 Task: For heading Use Lexend with green colour.  font size for heading26,  'Change the font style of data to'Lexend and font size to 18,  Change the alignment of both headline & data to Align center.  In the sheet  Budget Tracking Templatebook
Action: Mouse moved to (333, 163)
Screenshot: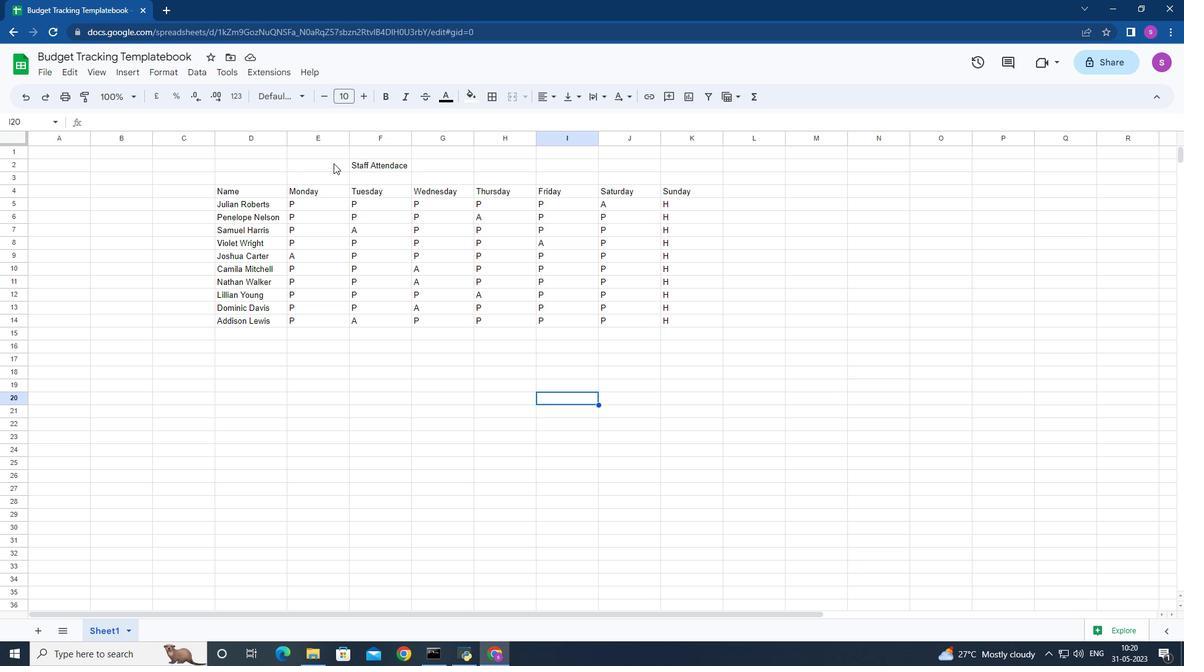 
Action: Mouse pressed left at (333, 163)
Screenshot: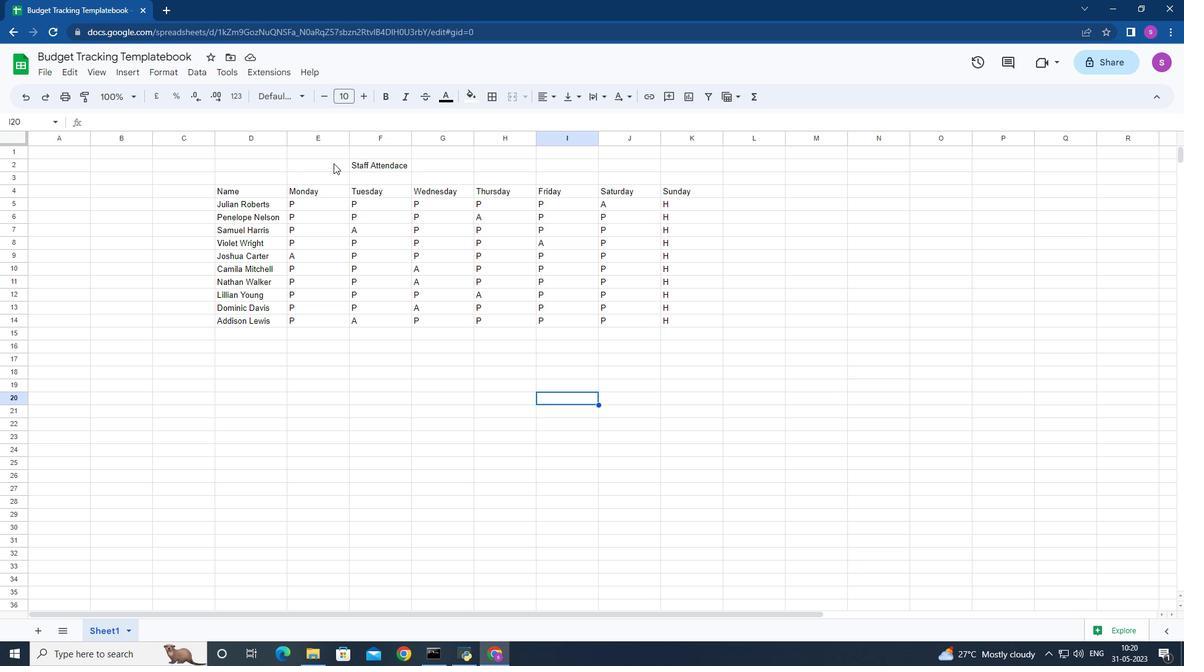 
Action: Mouse moved to (302, 96)
Screenshot: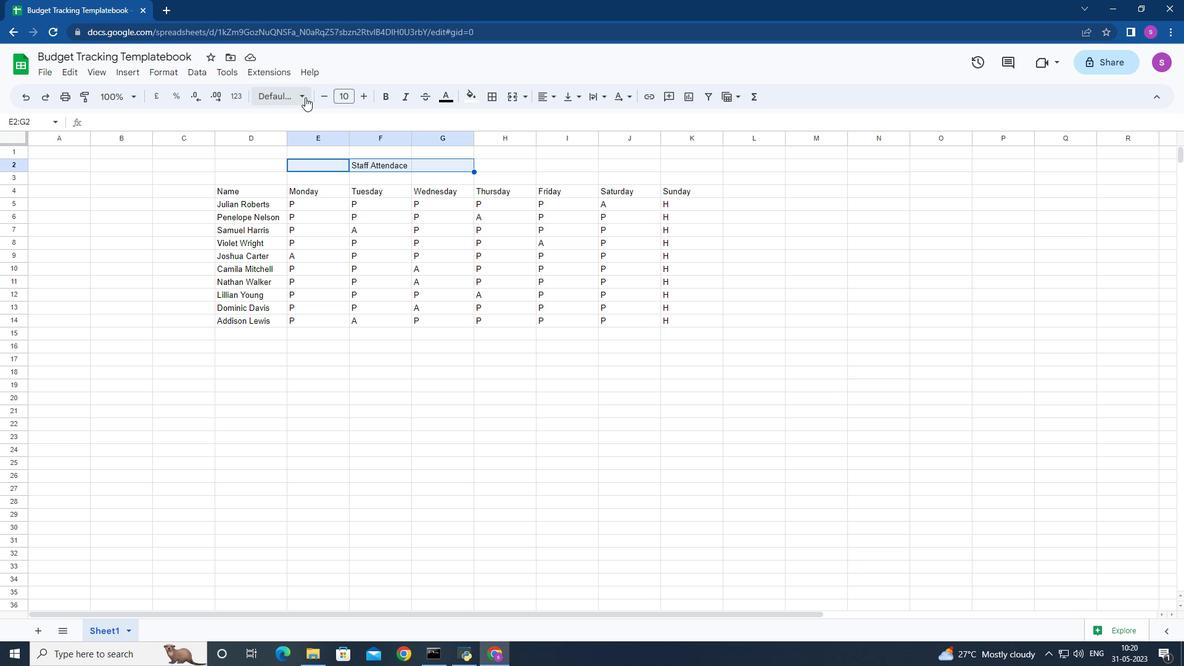 
Action: Mouse pressed left at (302, 96)
Screenshot: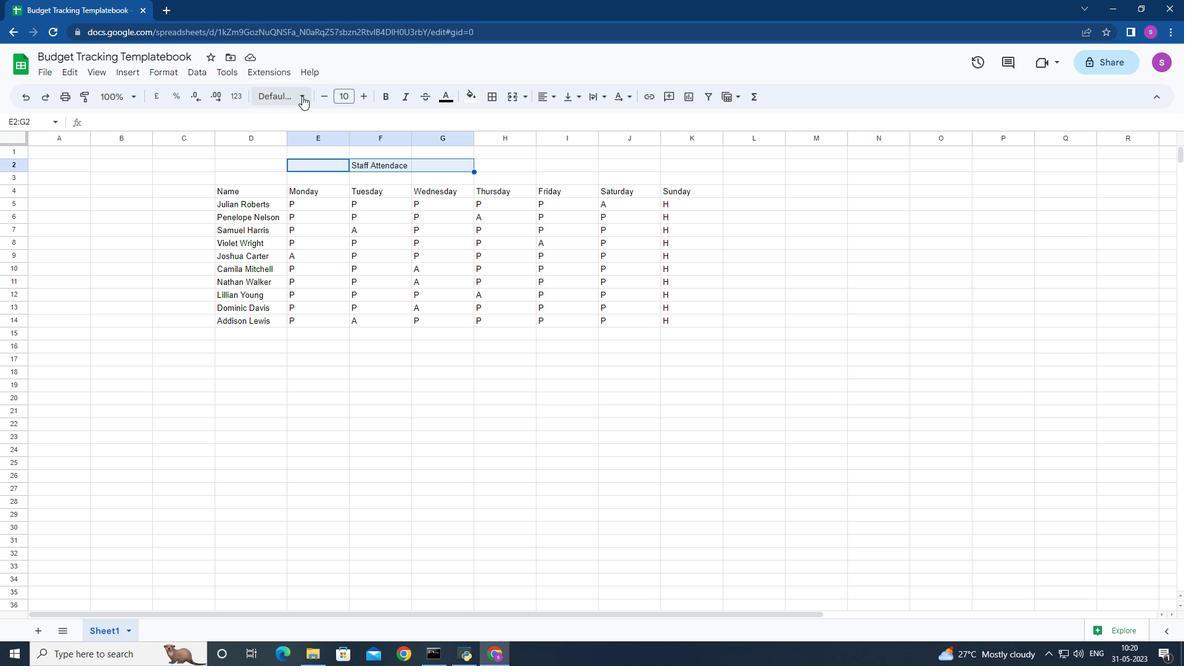 
Action: Mouse moved to (312, 514)
Screenshot: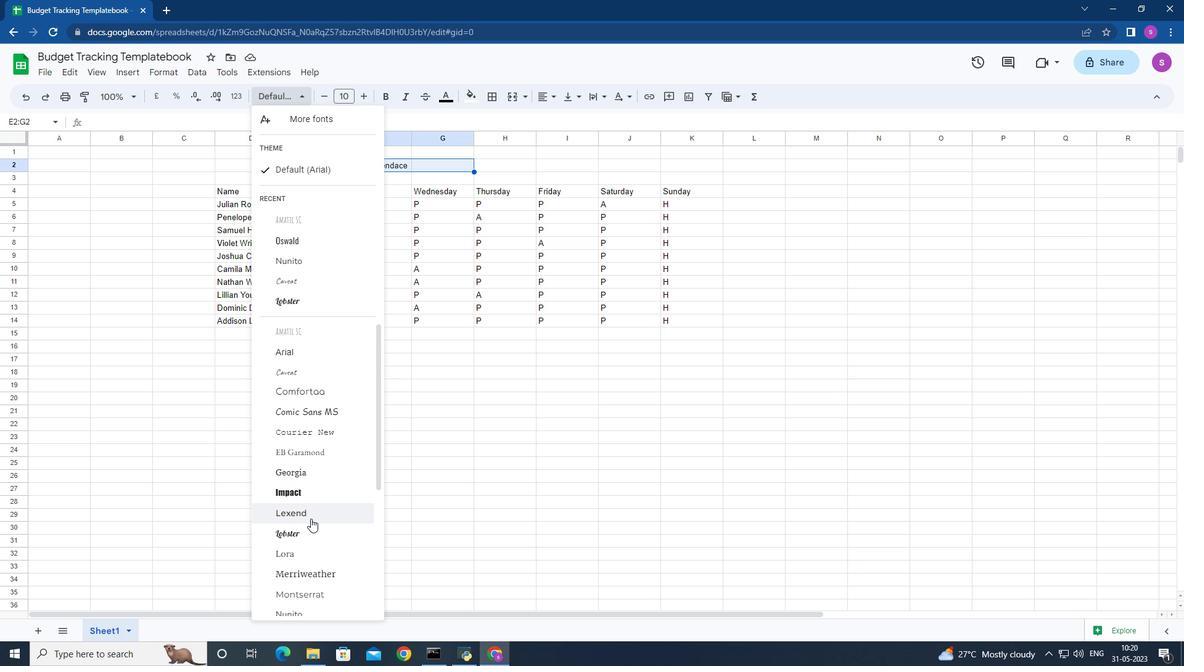 
Action: Mouse pressed left at (312, 514)
Screenshot: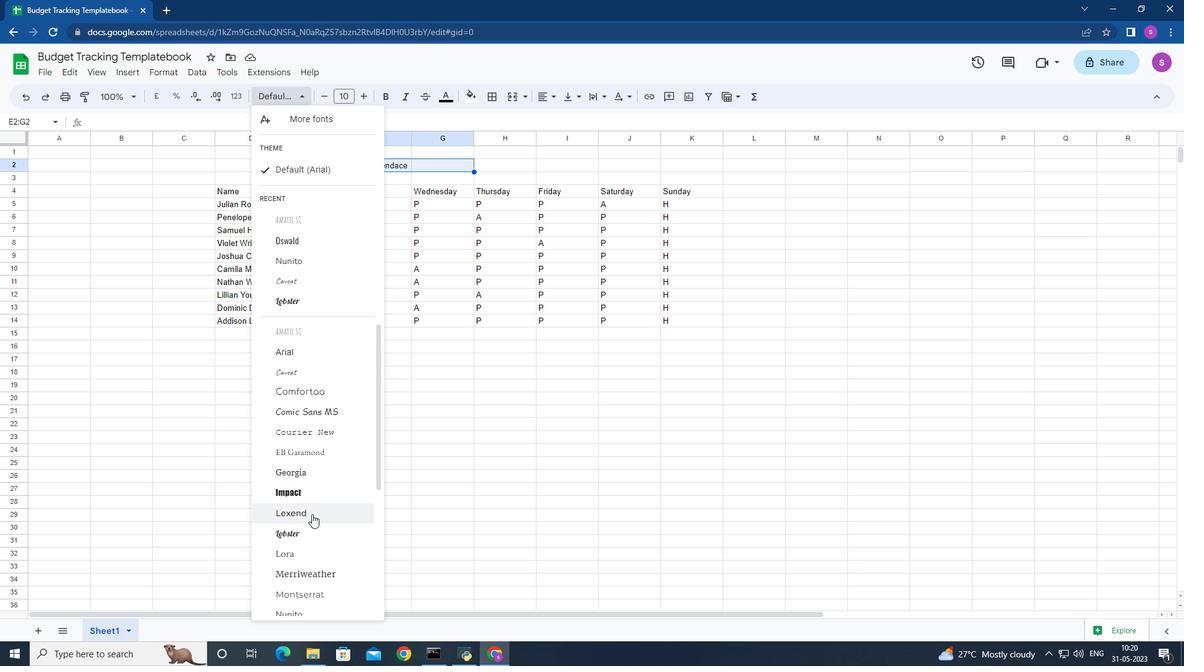 
Action: Mouse moved to (444, 101)
Screenshot: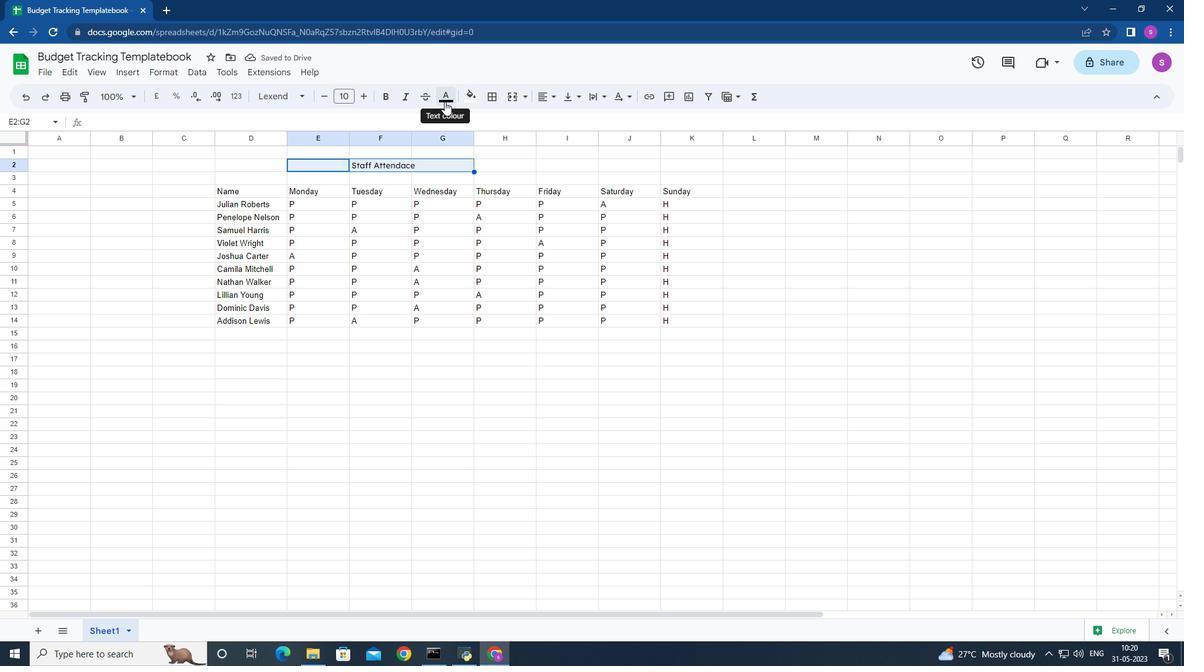 
Action: Mouse pressed left at (444, 101)
Screenshot: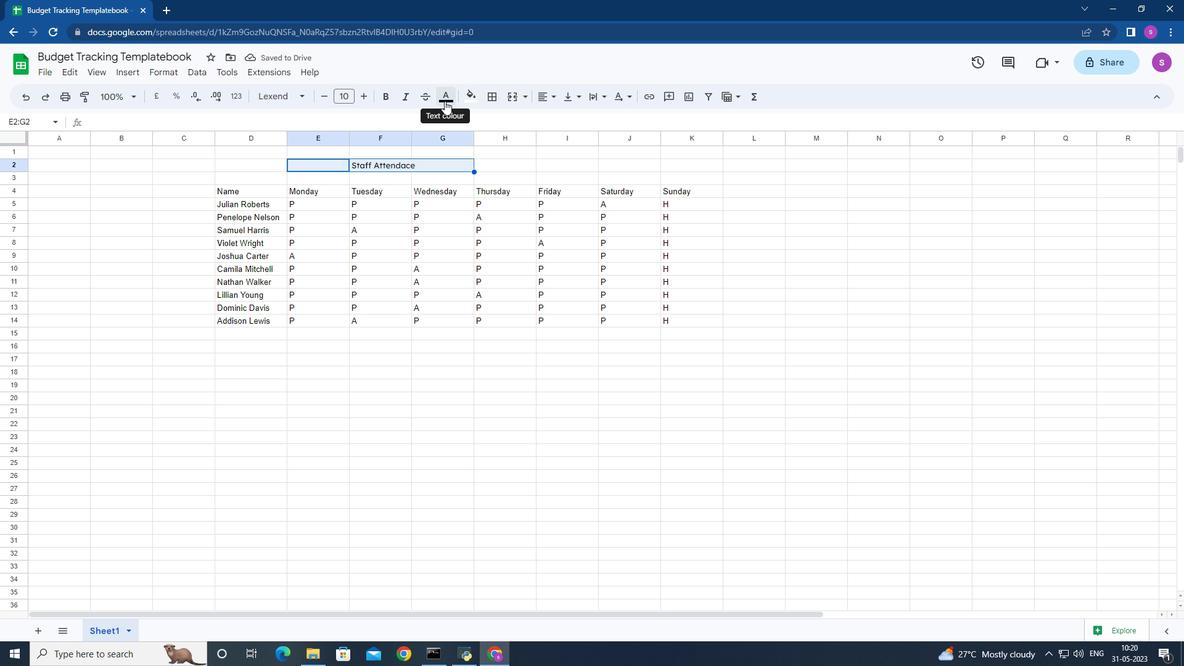 
Action: Mouse moved to (504, 153)
Screenshot: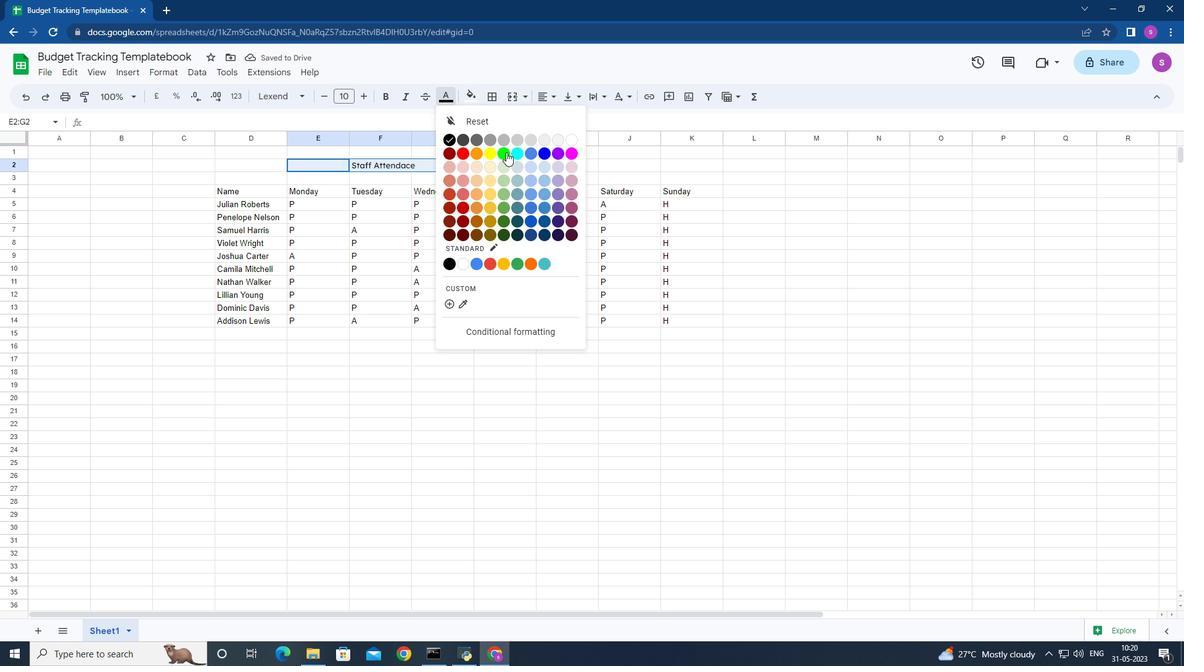 
Action: Mouse pressed left at (504, 153)
Screenshot: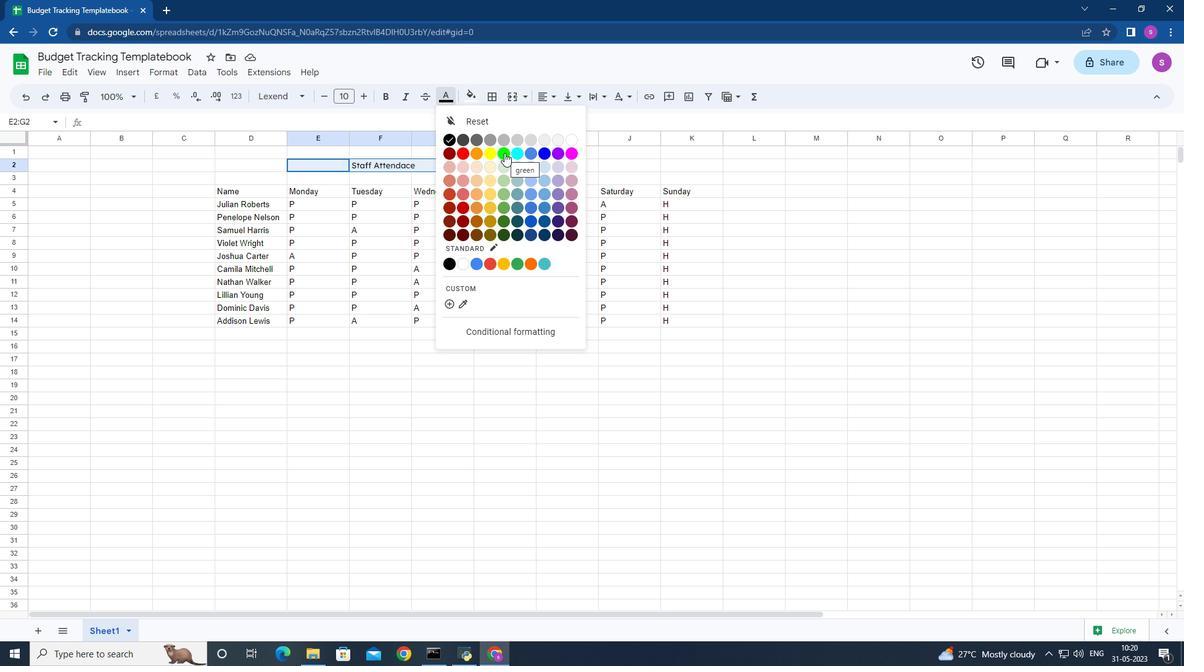 
Action: Mouse moved to (362, 93)
Screenshot: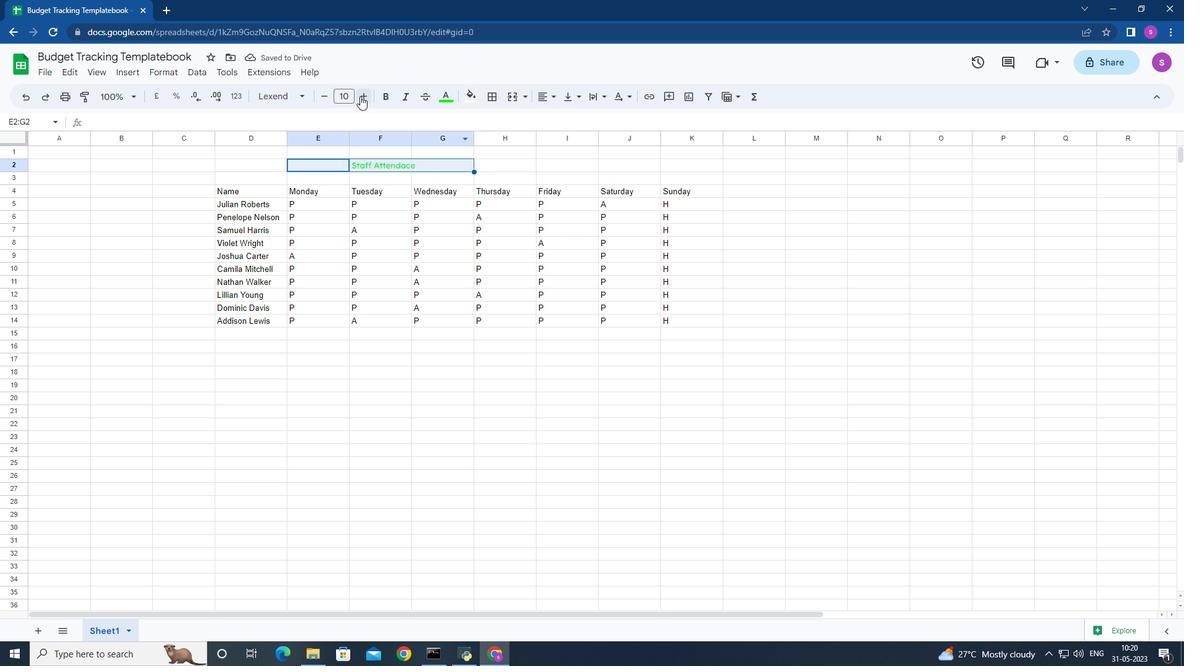 
Action: Mouse pressed left at (362, 93)
Screenshot: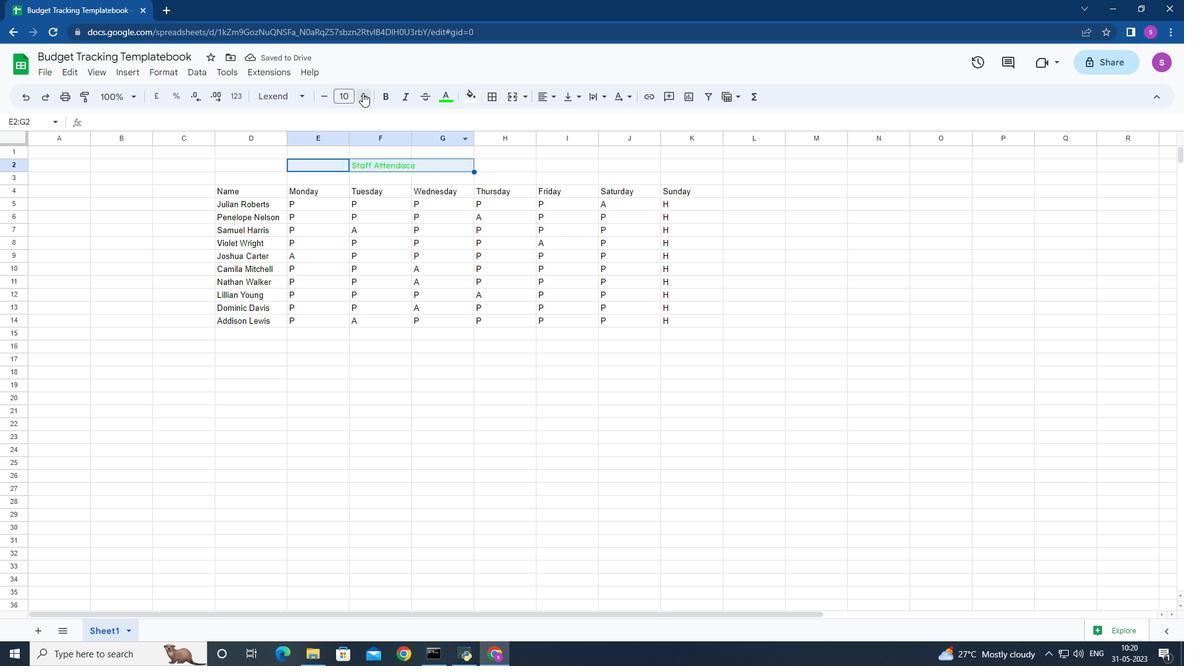 
Action: Mouse pressed left at (362, 93)
Screenshot: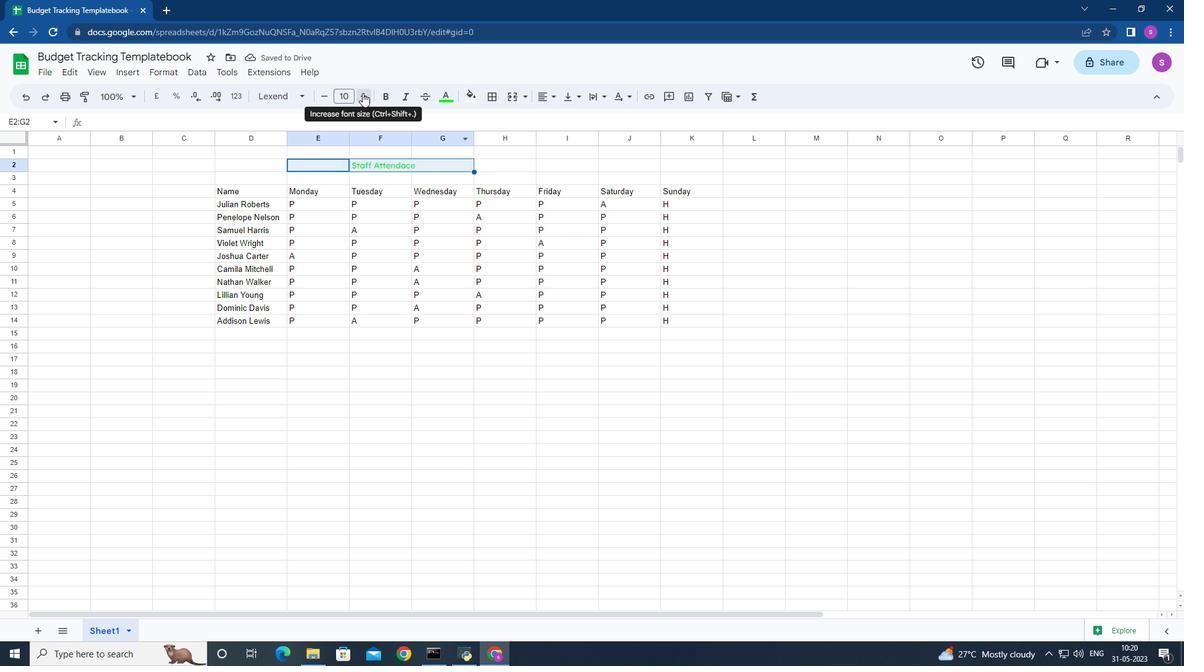 
Action: Mouse pressed left at (362, 93)
Screenshot: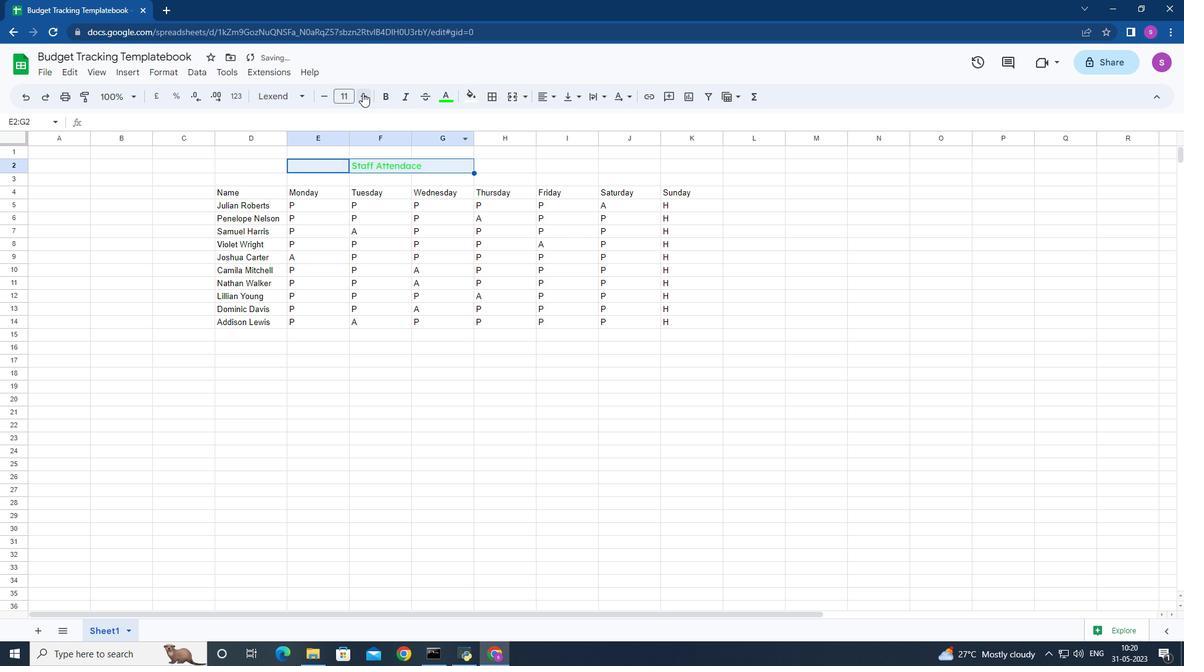 
Action: Mouse pressed left at (362, 93)
Screenshot: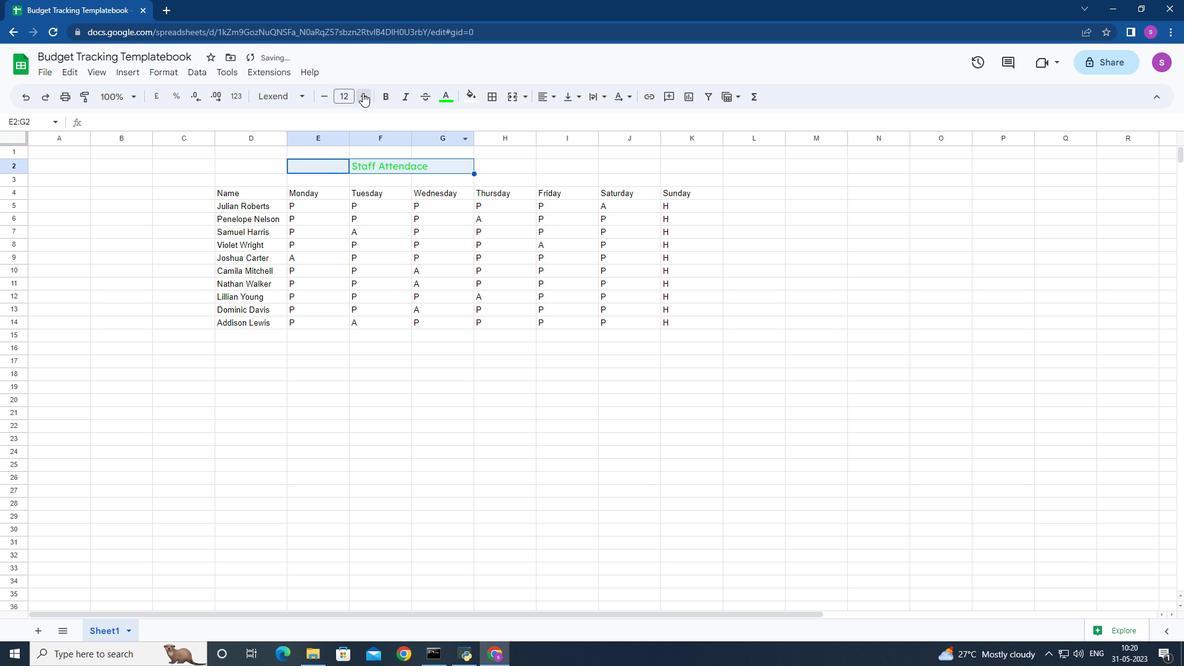 
Action: Mouse pressed left at (362, 93)
Screenshot: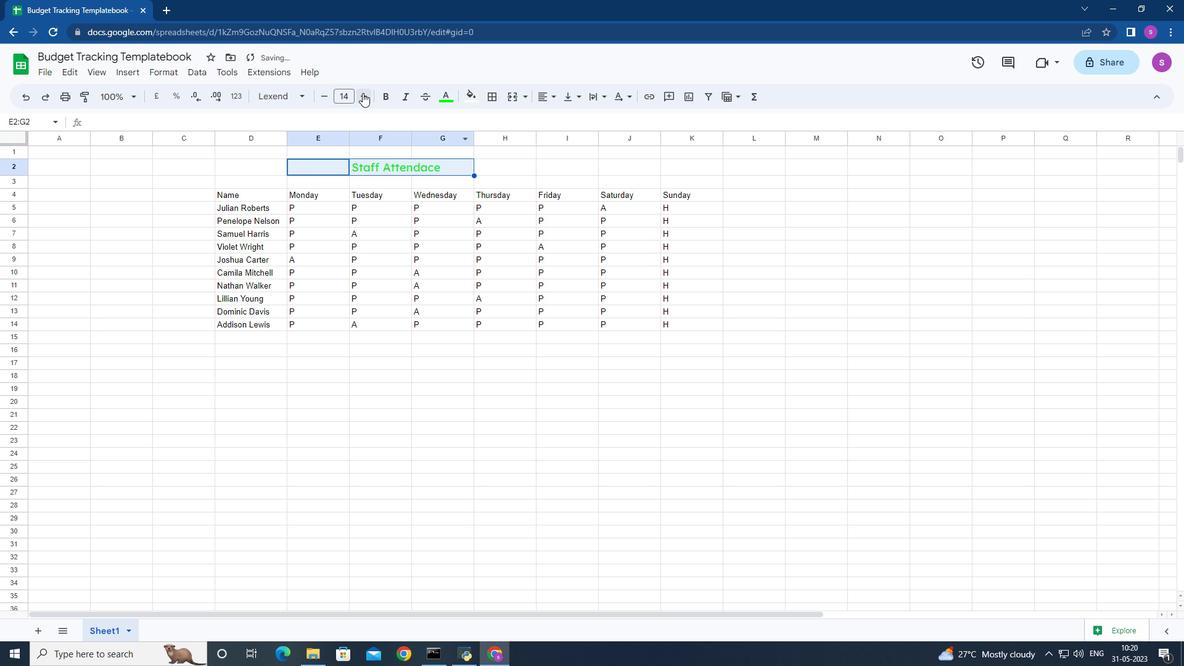 
Action: Mouse pressed left at (362, 93)
Screenshot: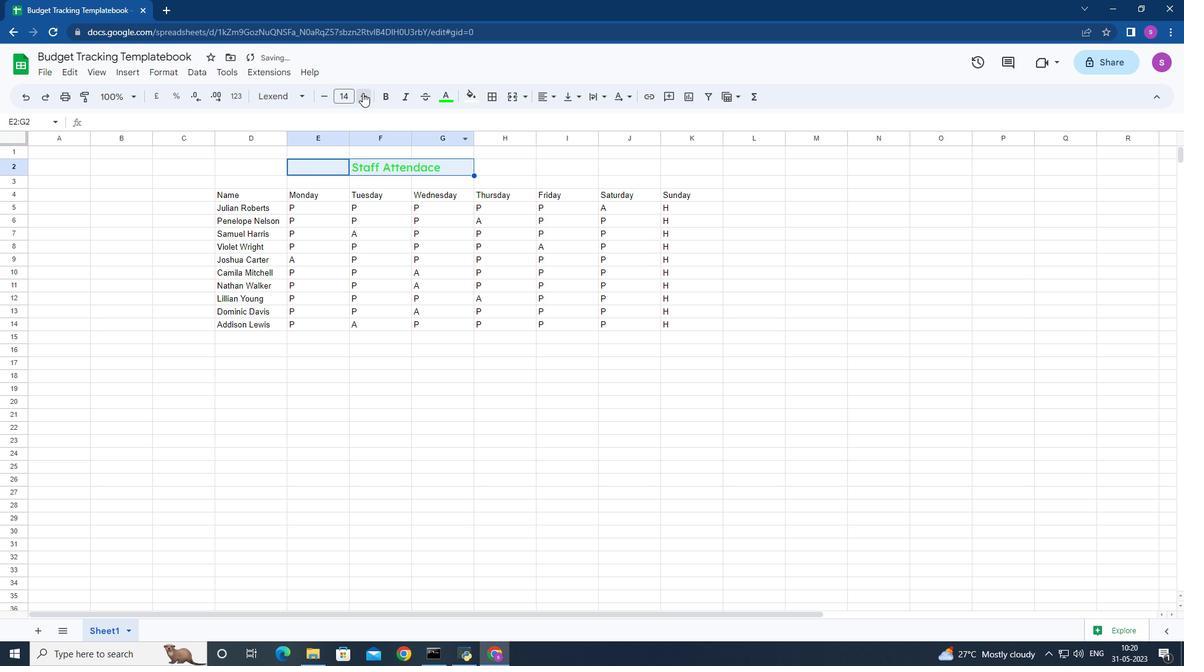 
Action: Mouse pressed left at (362, 93)
Screenshot: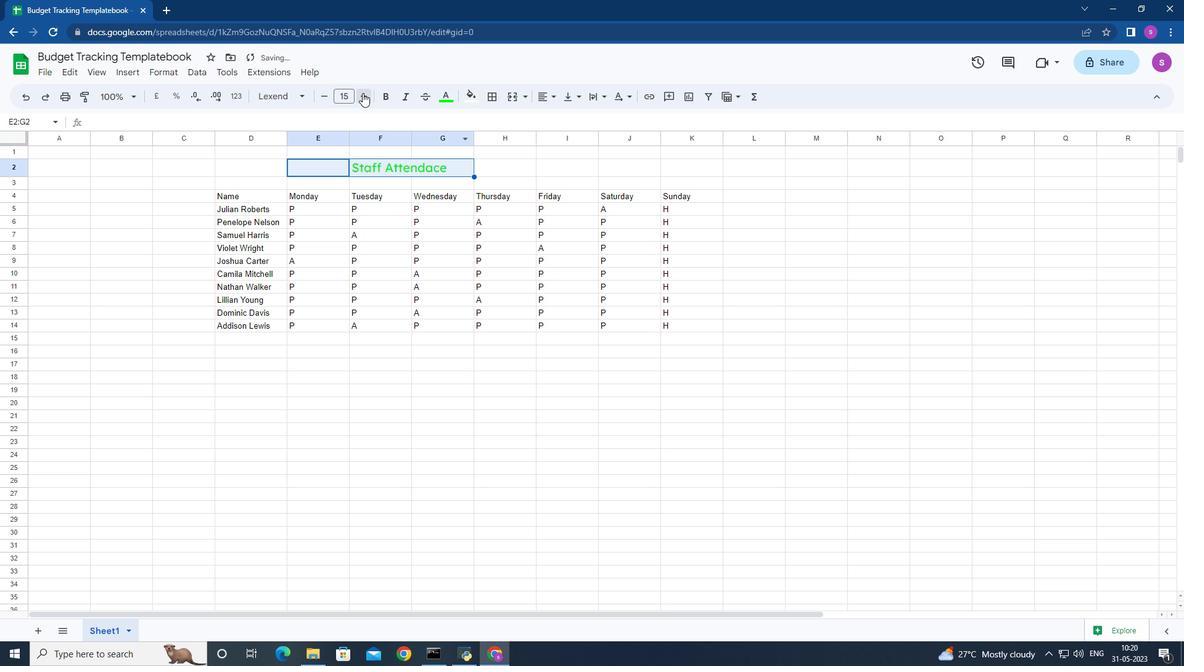 
Action: Mouse pressed left at (362, 93)
Screenshot: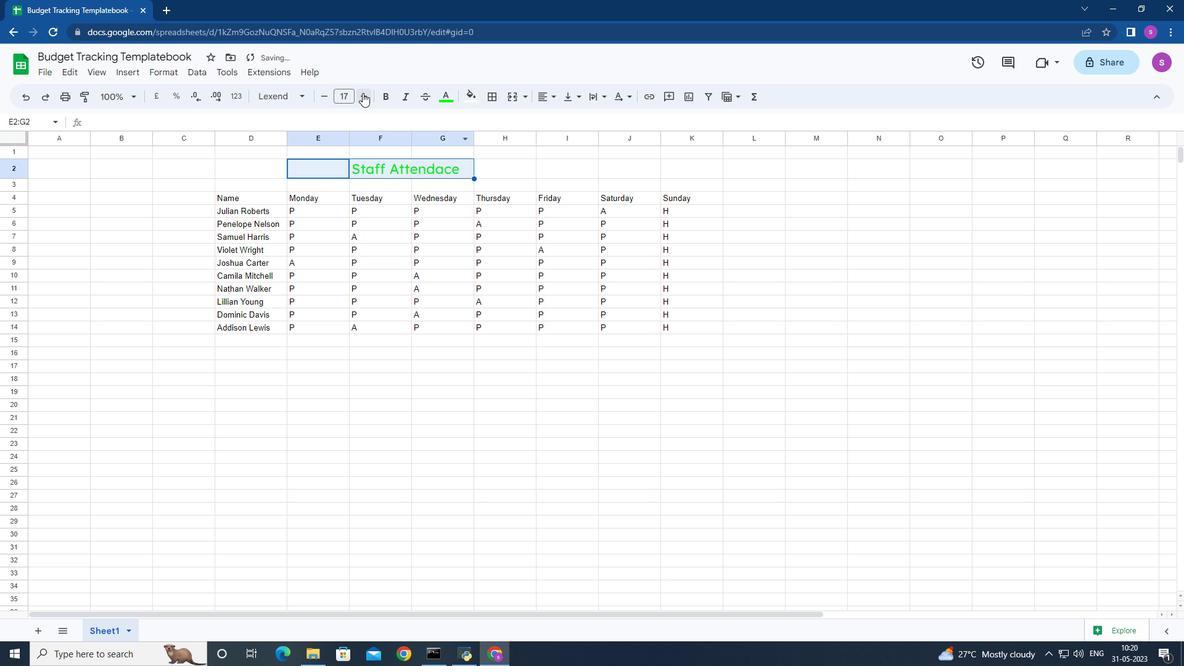 
Action: Mouse pressed left at (362, 93)
Screenshot: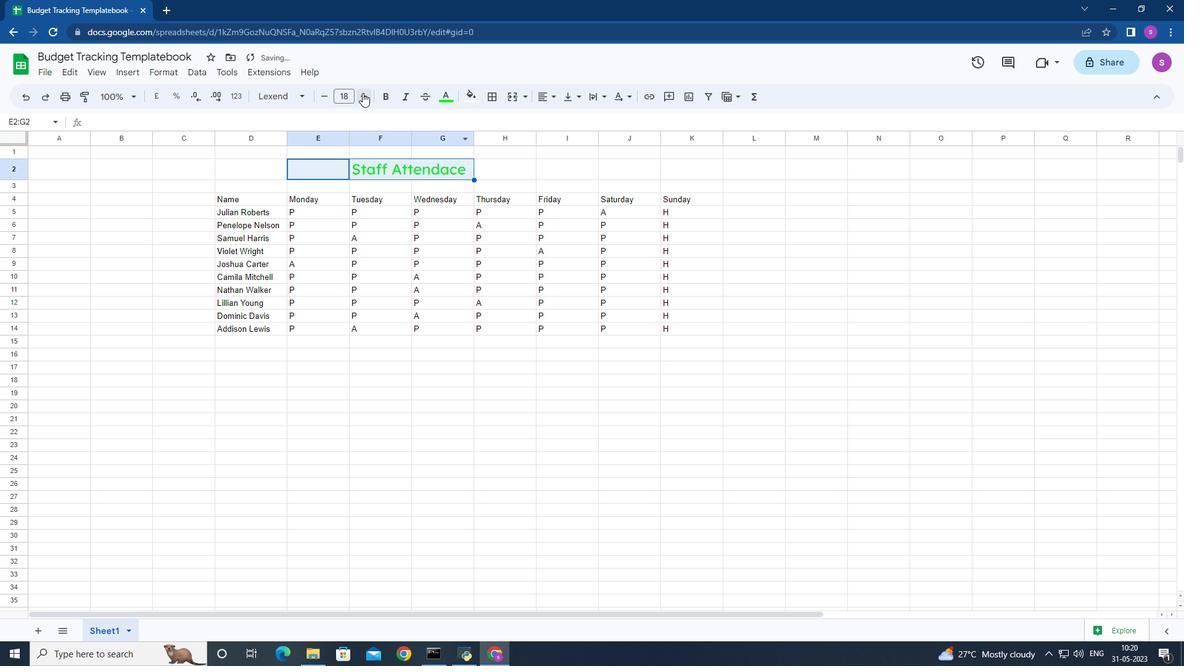 
Action: Mouse pressed left at (362, 93)
Screenshot: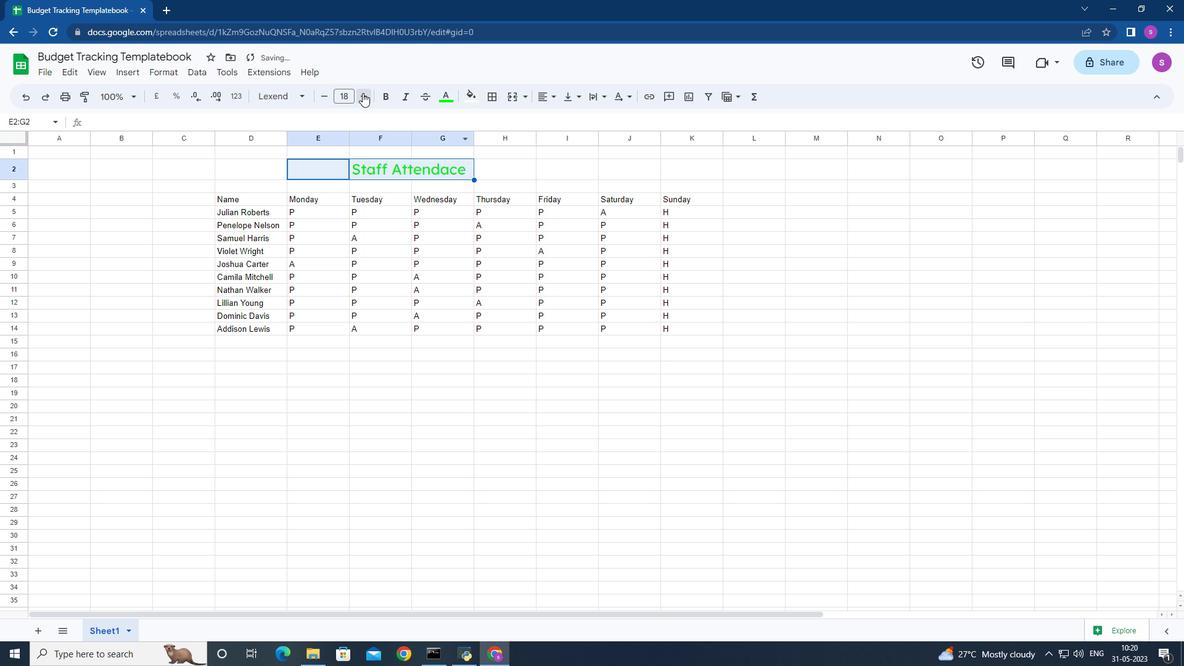 
Action: Mouse pressed left at (362, 93)
Screenshot: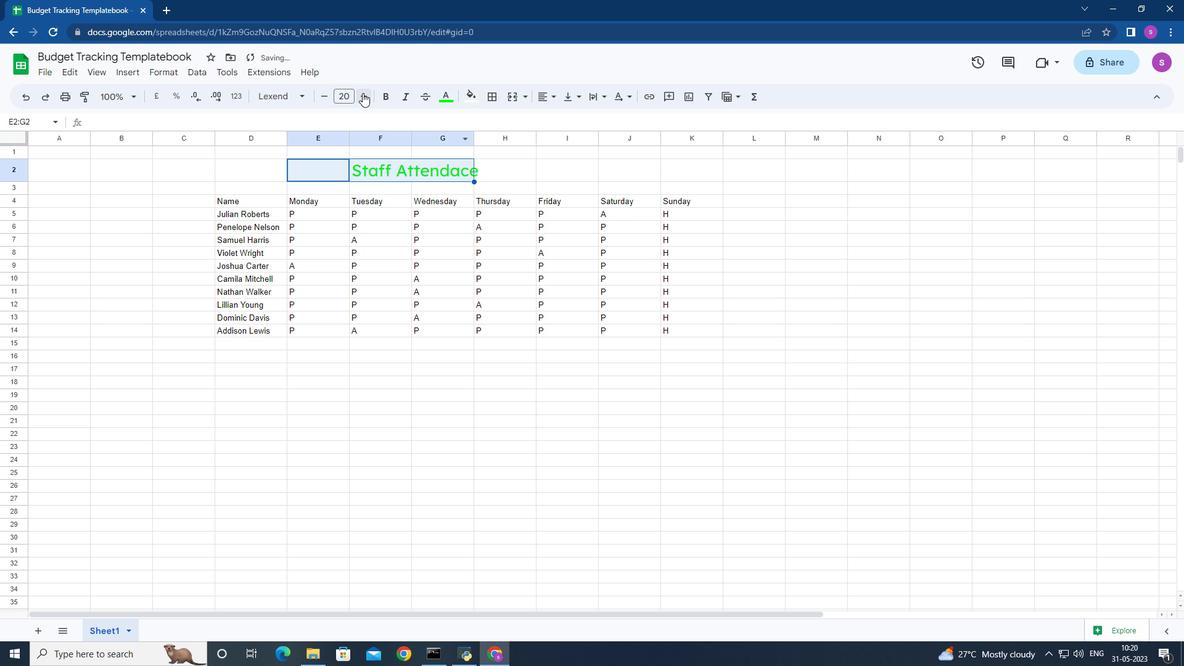 
Action: Mouse pressed left at (362, 93)
Screenshot: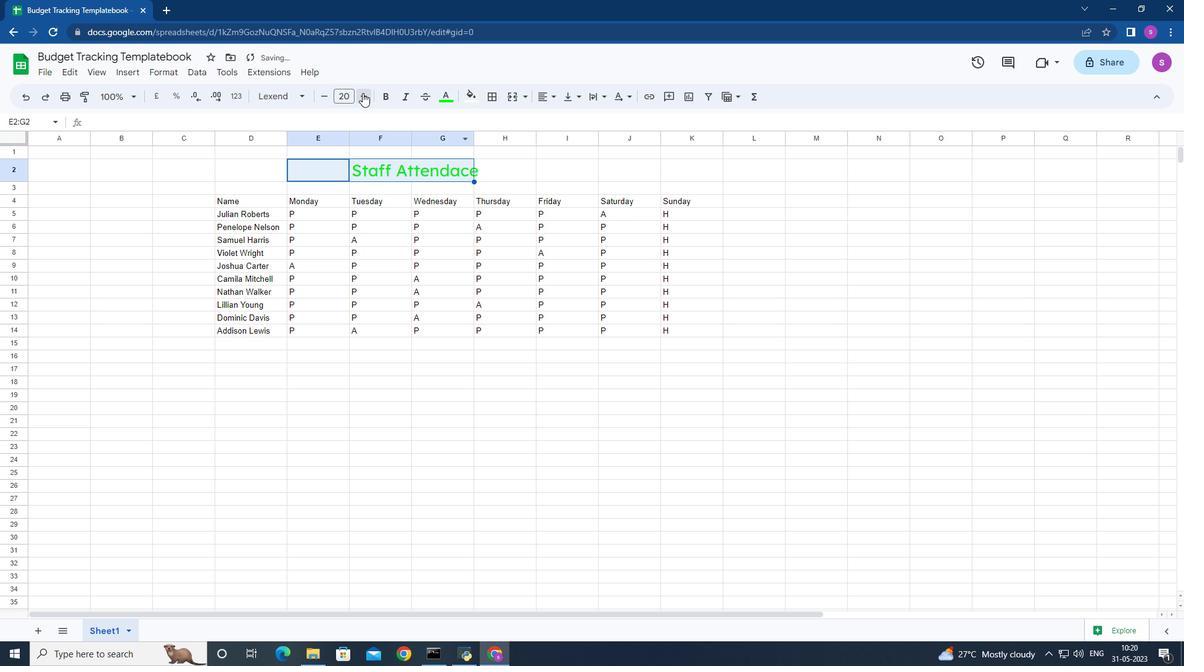 
Action: Mouse pressed left at (362, 93)
Screenshot: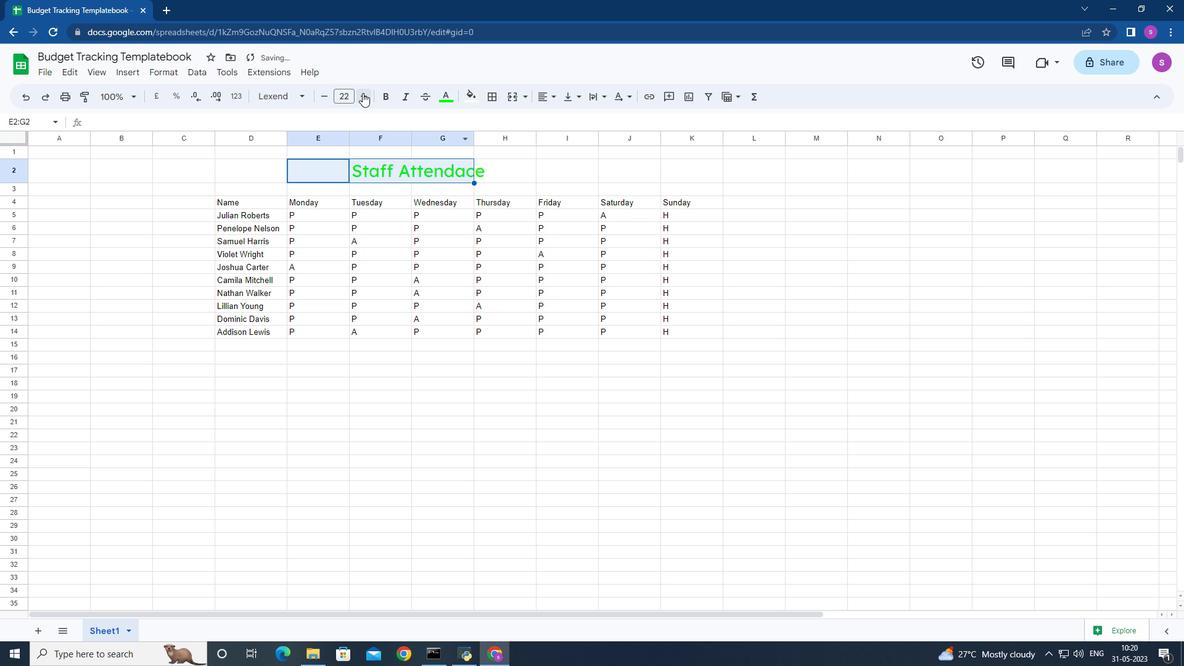 
Action: Mouse pressed left at (362, 93)
Screenshot: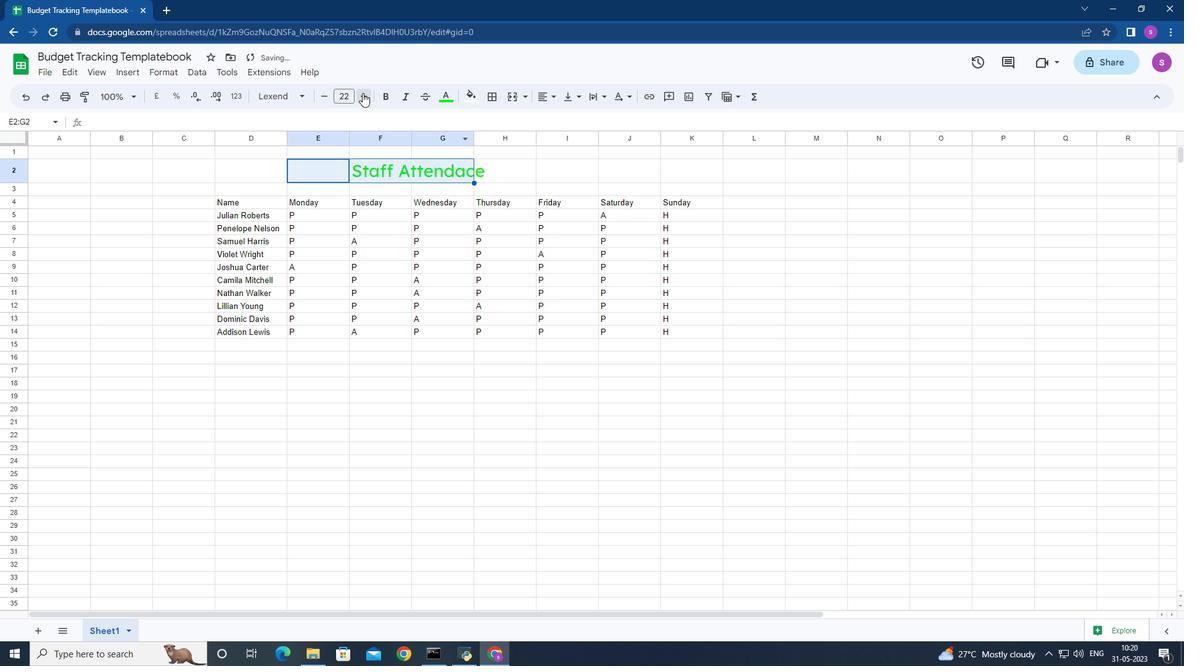 
Action: Mouse pressed left at (362, 93)
Screenshot: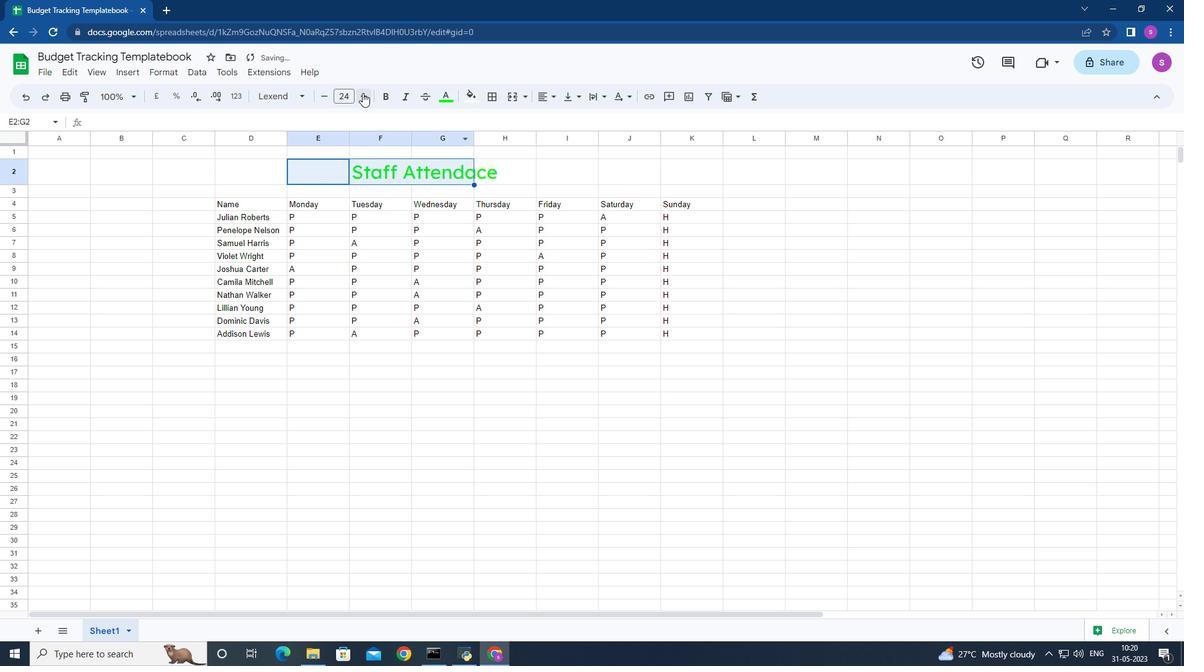 
Action: Mouse pressed left at (362, 93)
Screenshot: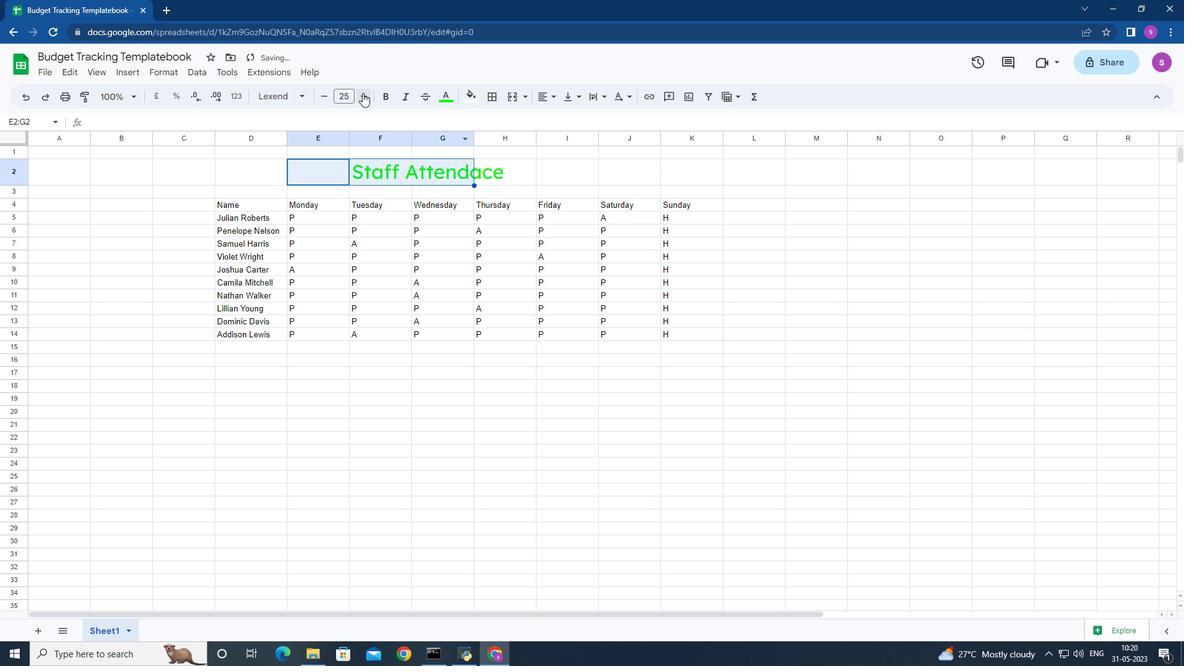 
Action: Mouse moved to (208, 207)
Screenshot: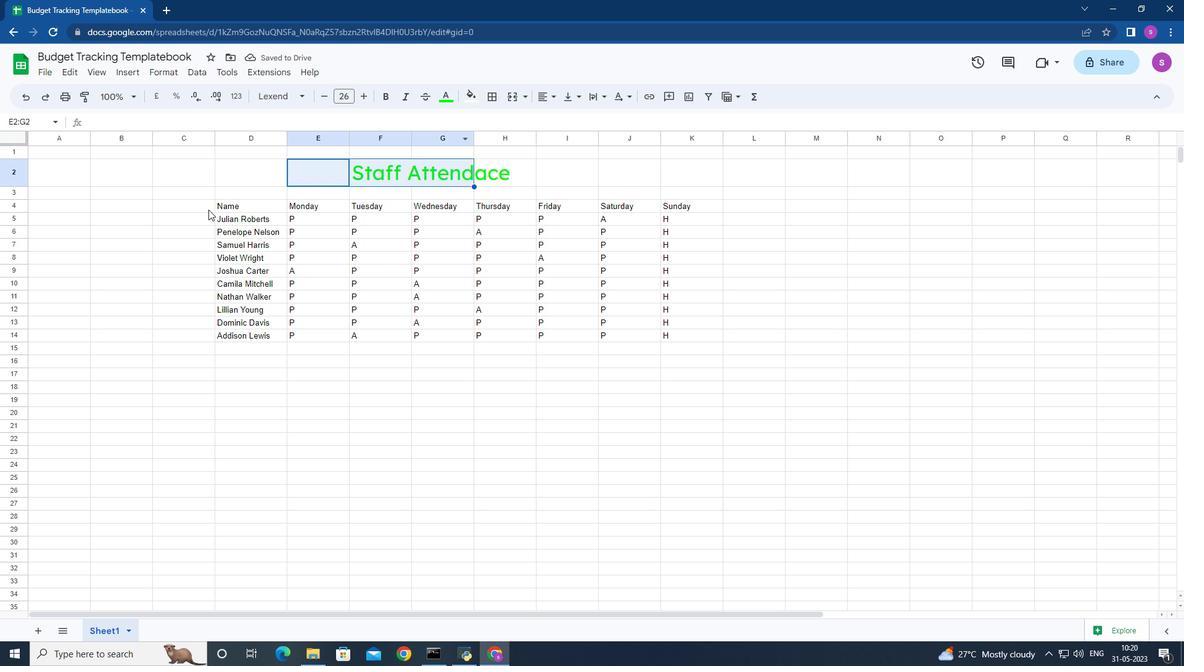
Action: Mouse pressed left at (208, 207)
Screenshot: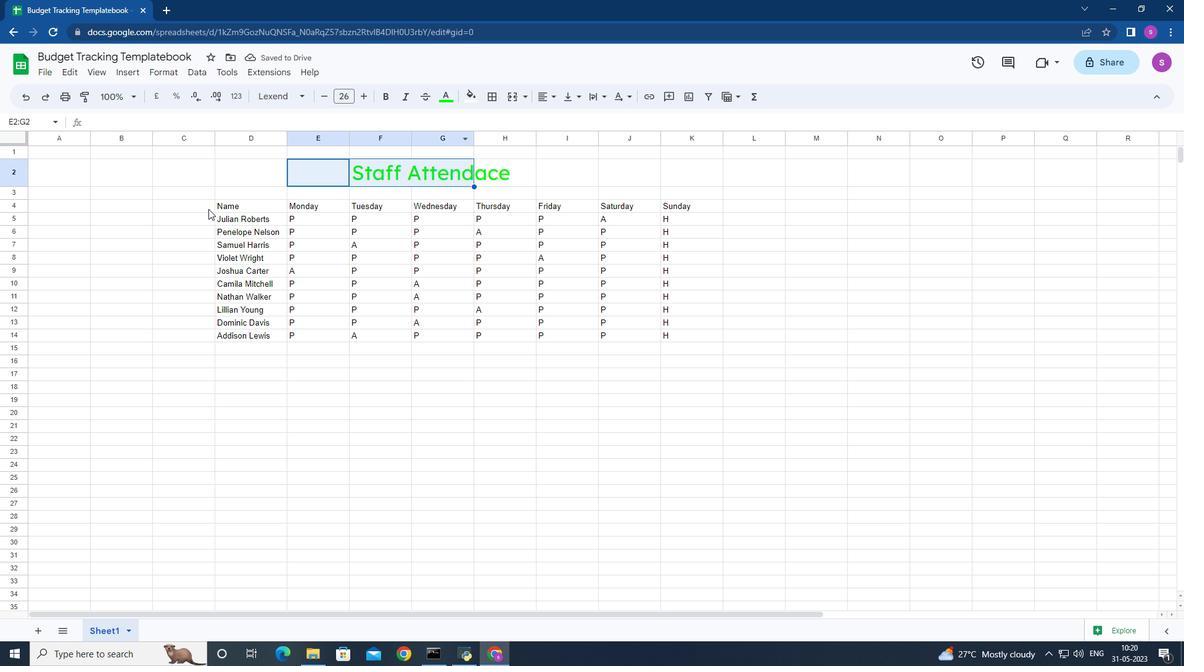 
Action: Mouse moved to (297, 95)
Screenshot: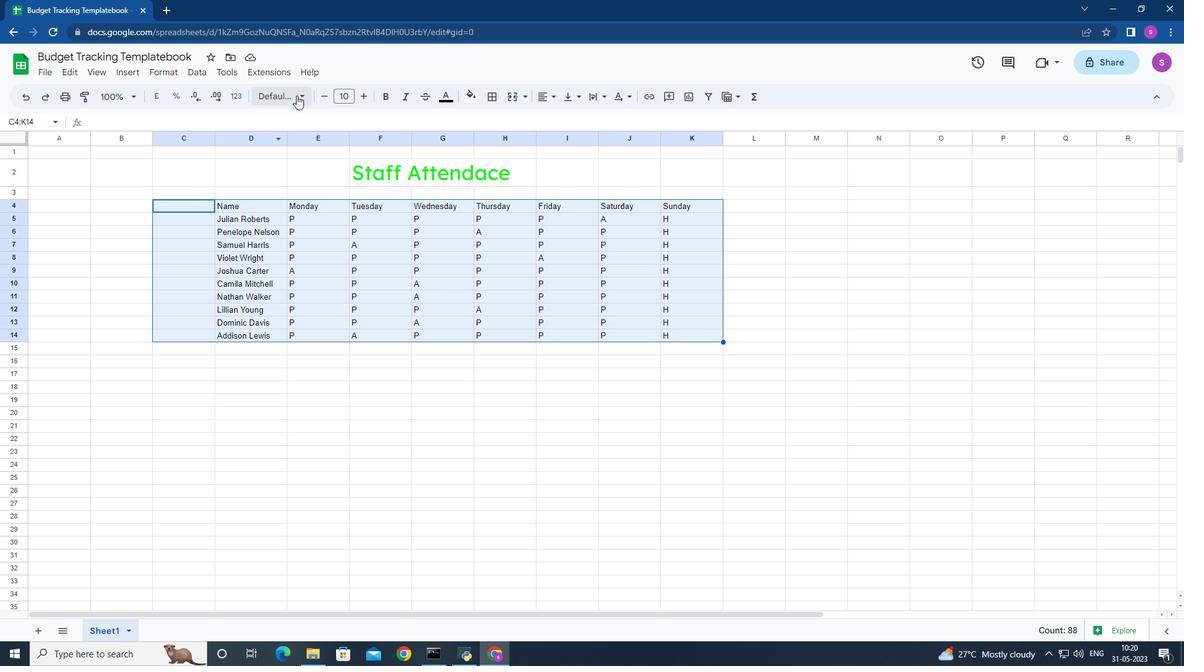 
Action: Mouse pressed left at (297, 95)
Screenshot: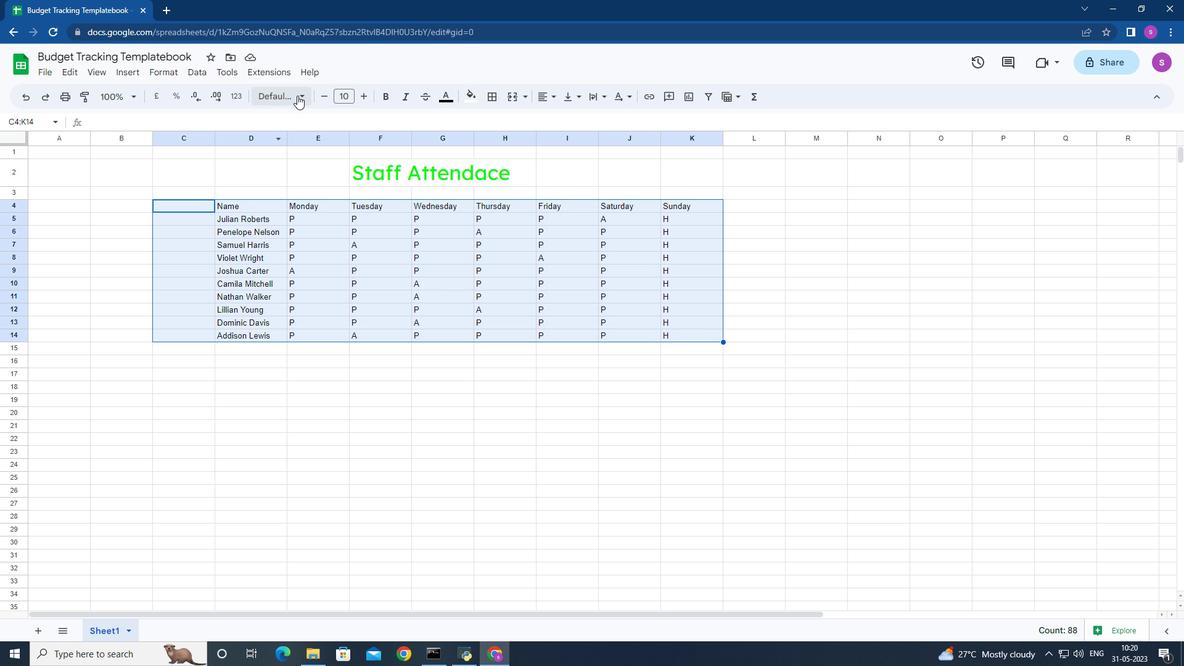 
Action: Mouse moved to (318, 488)
Screenshot: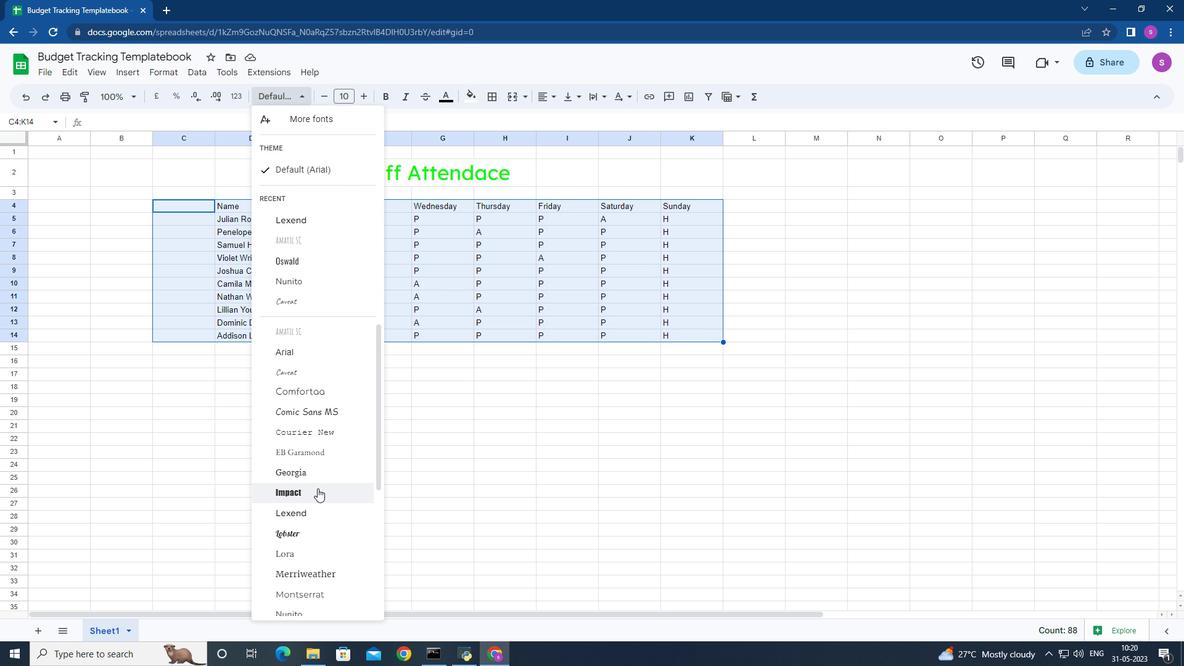 
Action: Mouse scrolled (318, 488) with delta (0, 0)
Screenshot: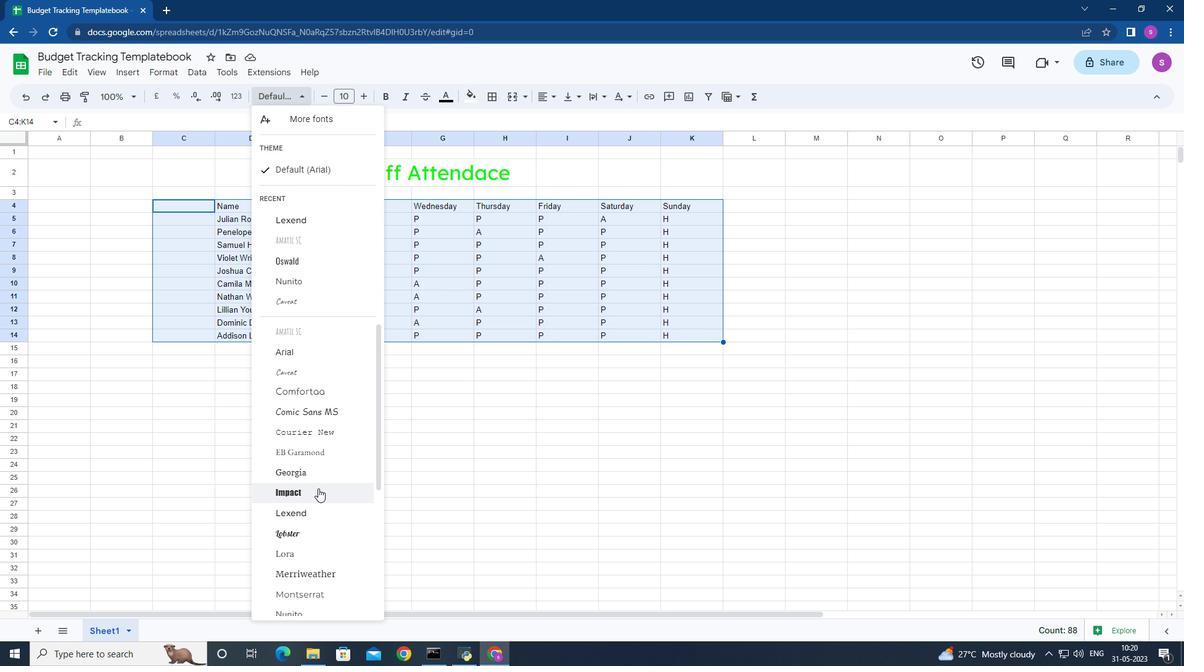 
Action: Mouse moved to (323, 445)
Screenshot: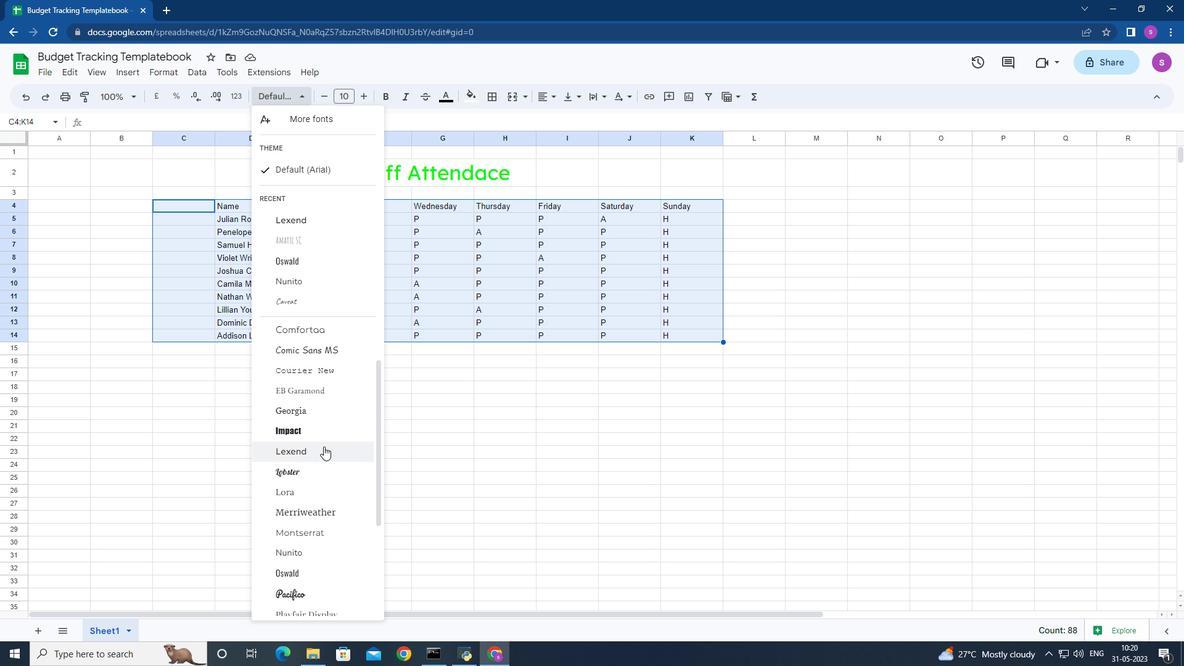 
Action: Mouse scrolled (323, 446) with delta (0, 0)
Screenshot: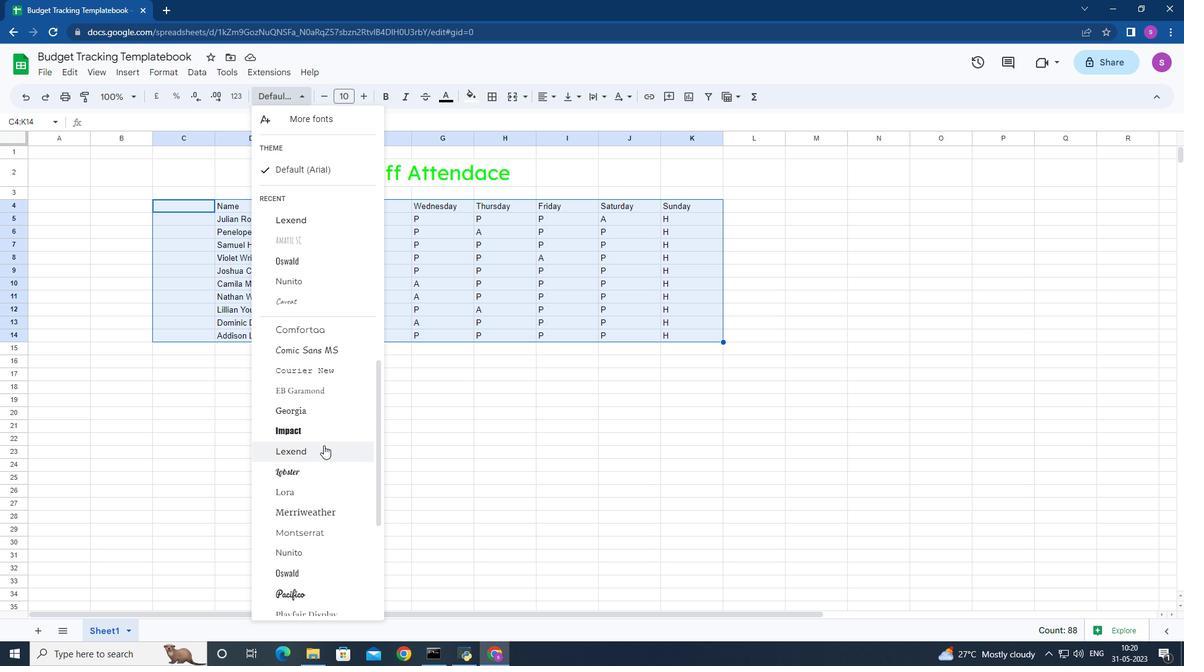 
Action: Mouse scrolled (323, 446) with delta (0, 0)
Screenshot: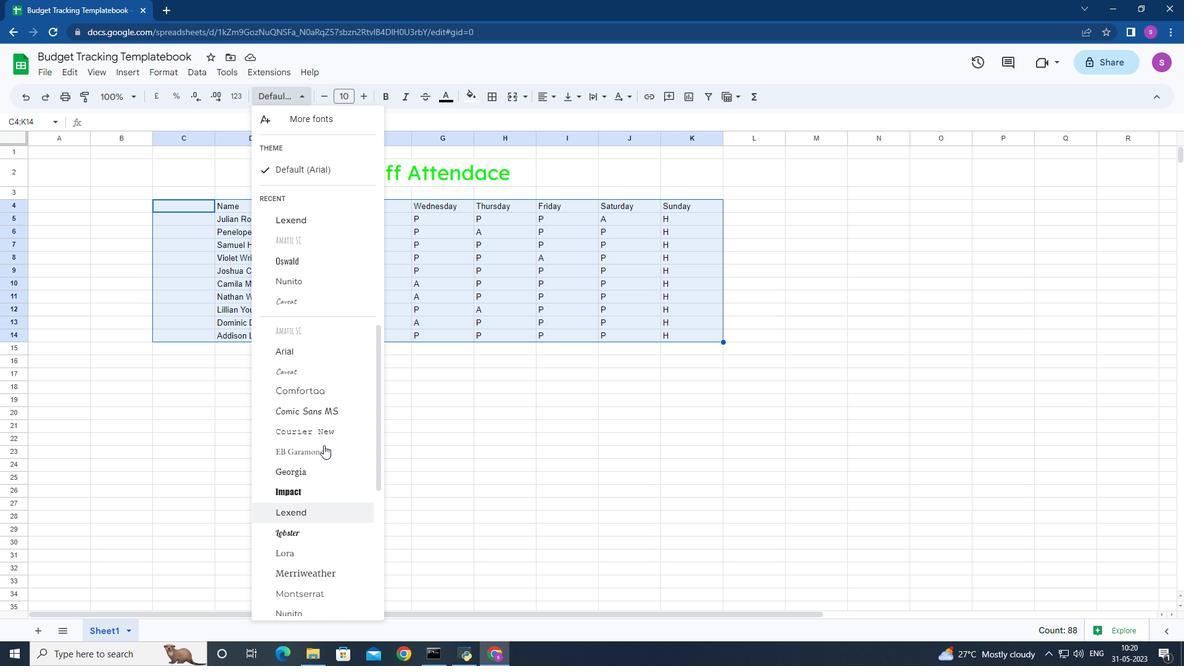 
Action: Mouse scrolled (323, 446) with delta (0, 0)
Screenshot: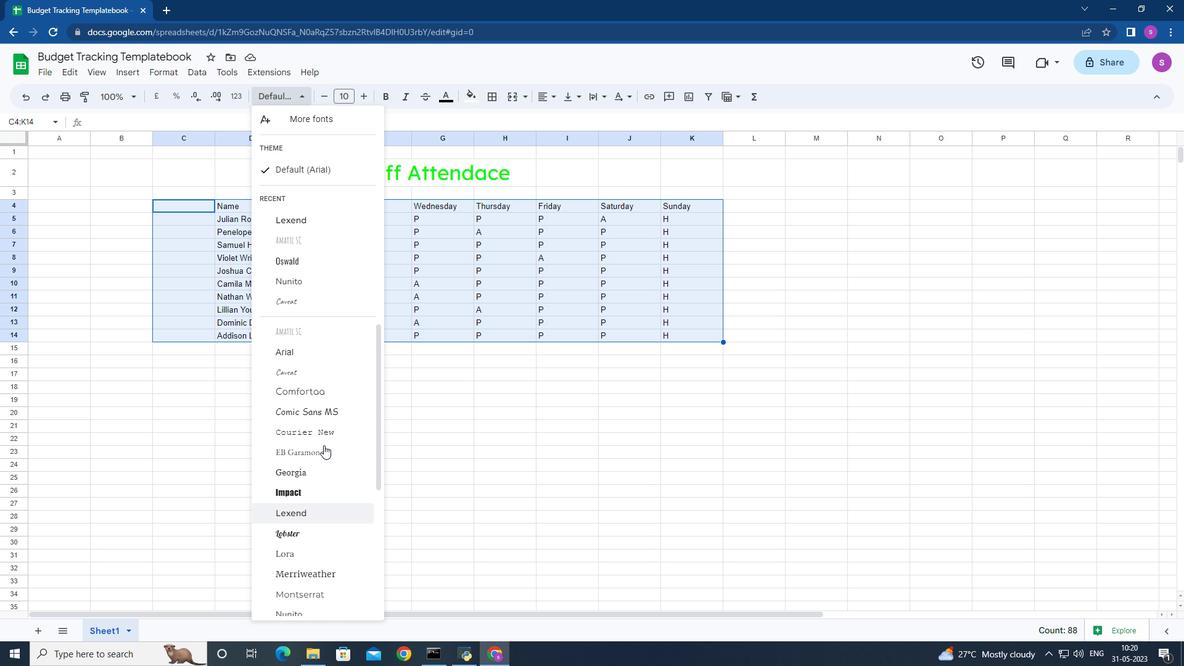 
Action: Mouse moved to (323, 223)
Screenshot: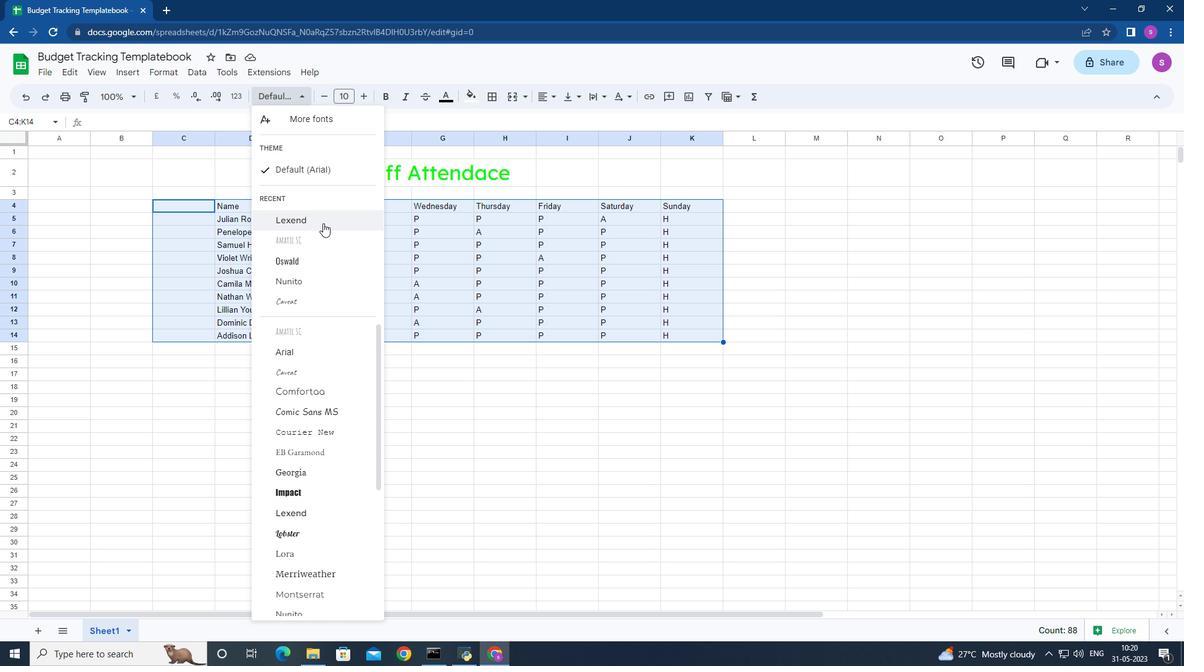 
Action: Mouse pressed left at (323, 223)
Screenshot: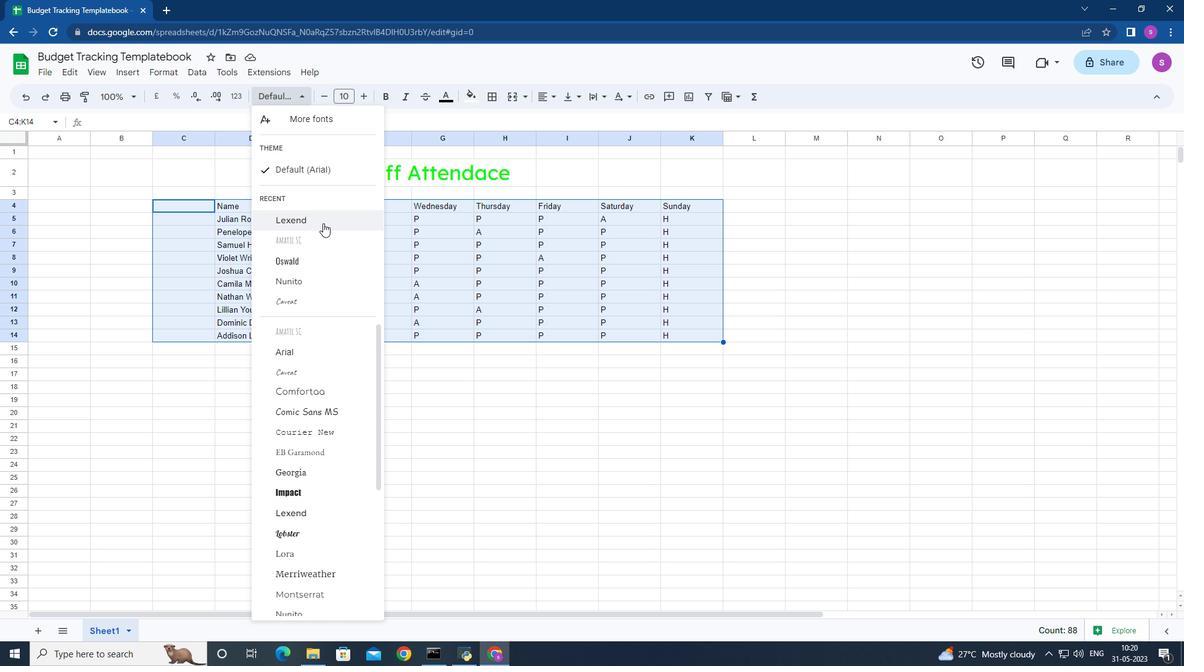 
Action: Mouse moved to (362, 97)
Screenshot: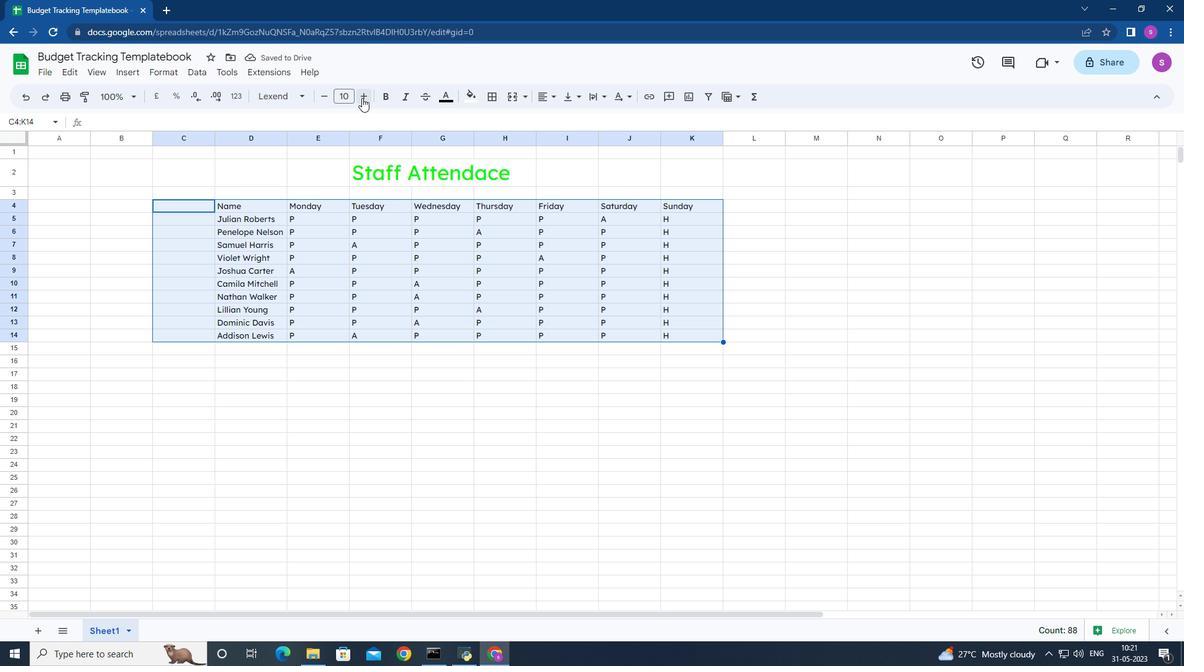 
Action: Mouse pressed left at (362, 97)
Screenshot: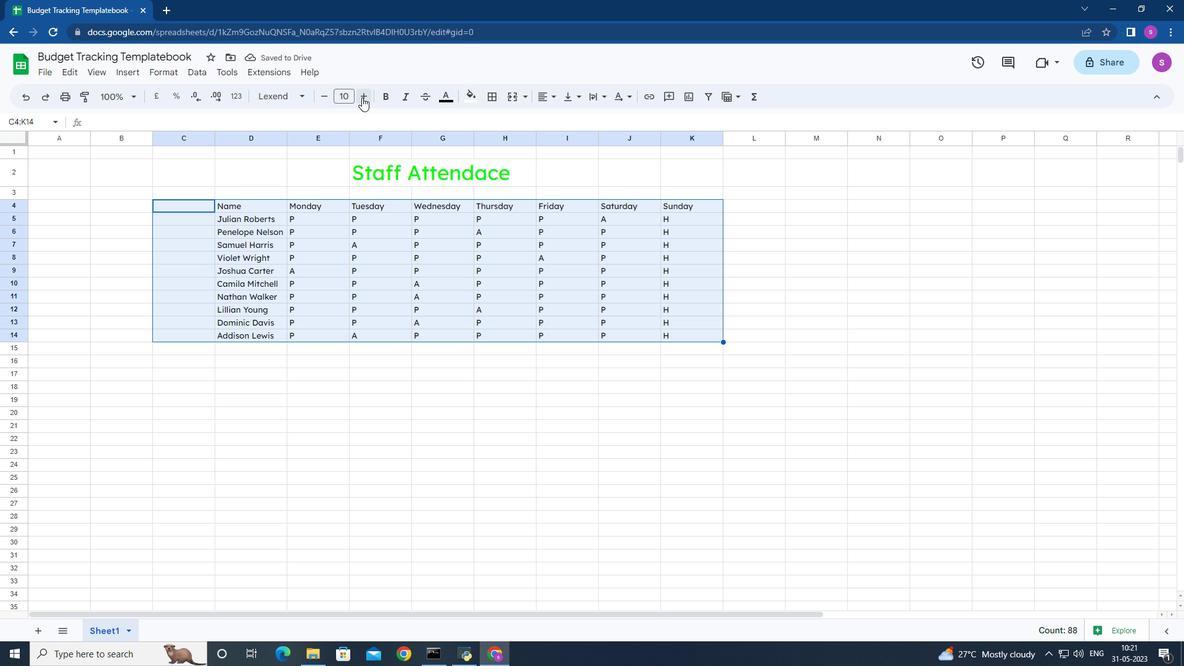 
Action: Mouse pressed left at (362, 97)
Screenshot: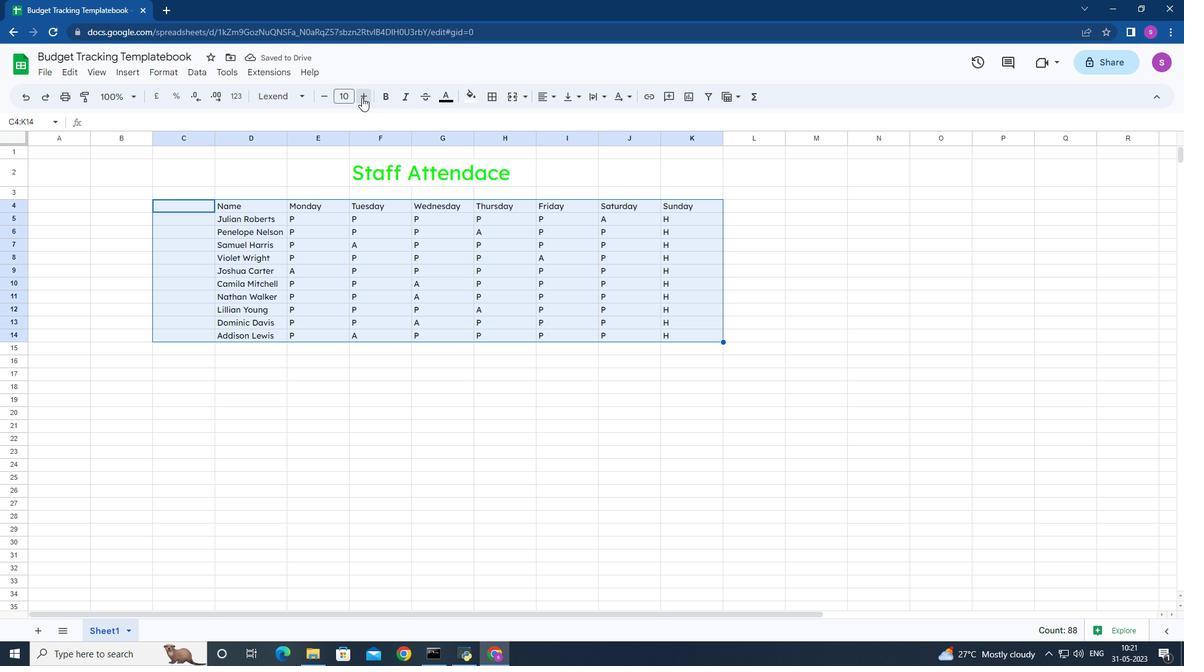 
Action: Mouse pressed left at (362, 97)
Screenshot: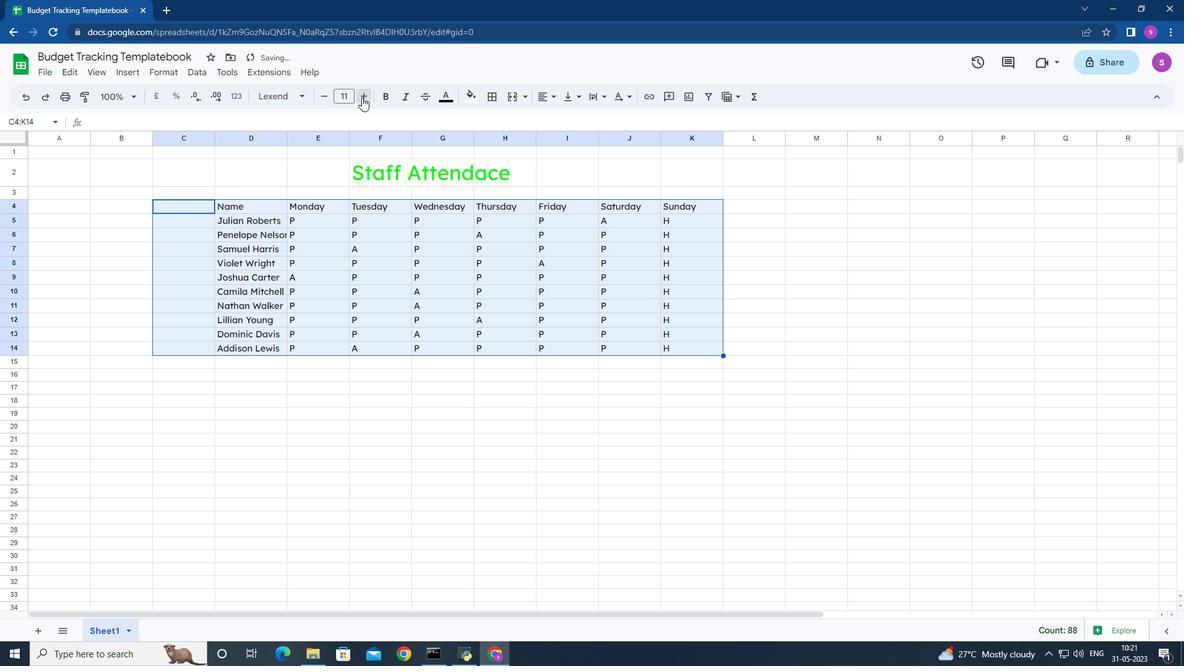 
Action: Mouse pressed left at (362, 97)
Screenshot: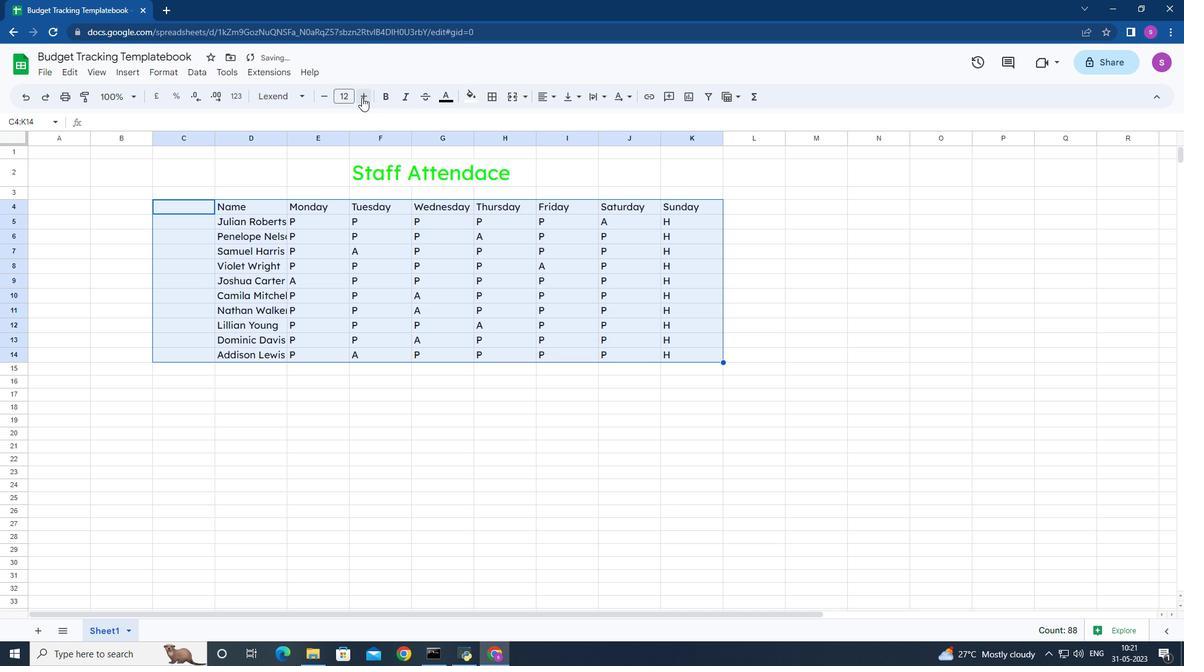 
Action: Mouse pressed left at (362, 97)
Screenshot: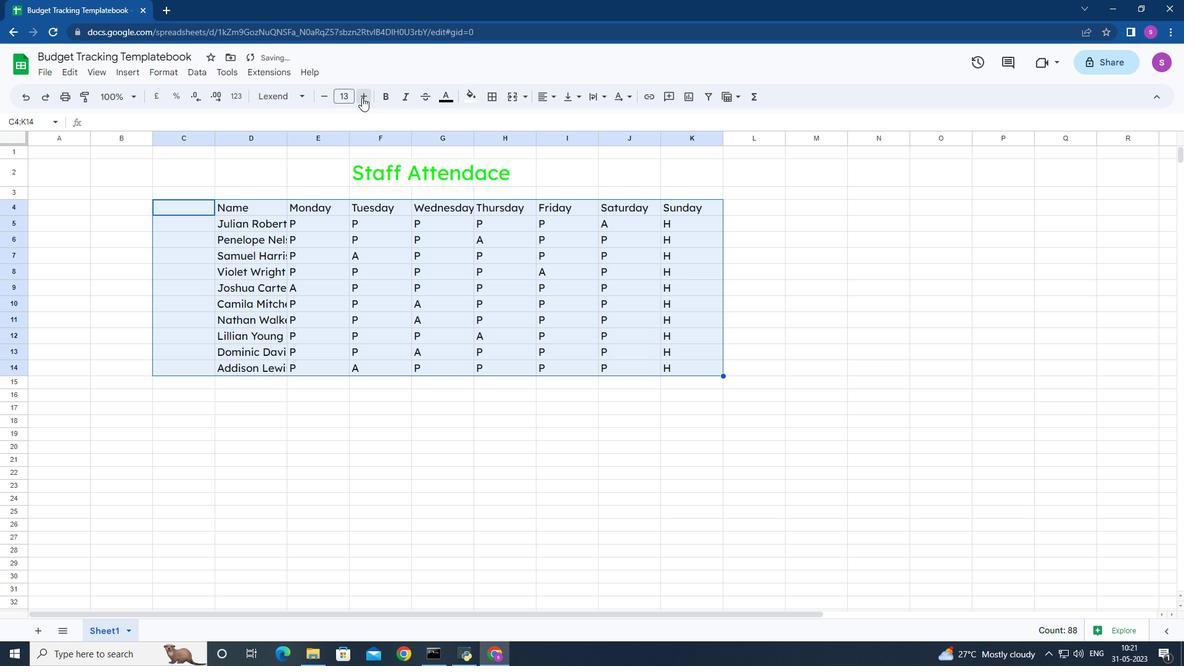 
Action: Mouse pressed left at (362, 97)
Screenshot: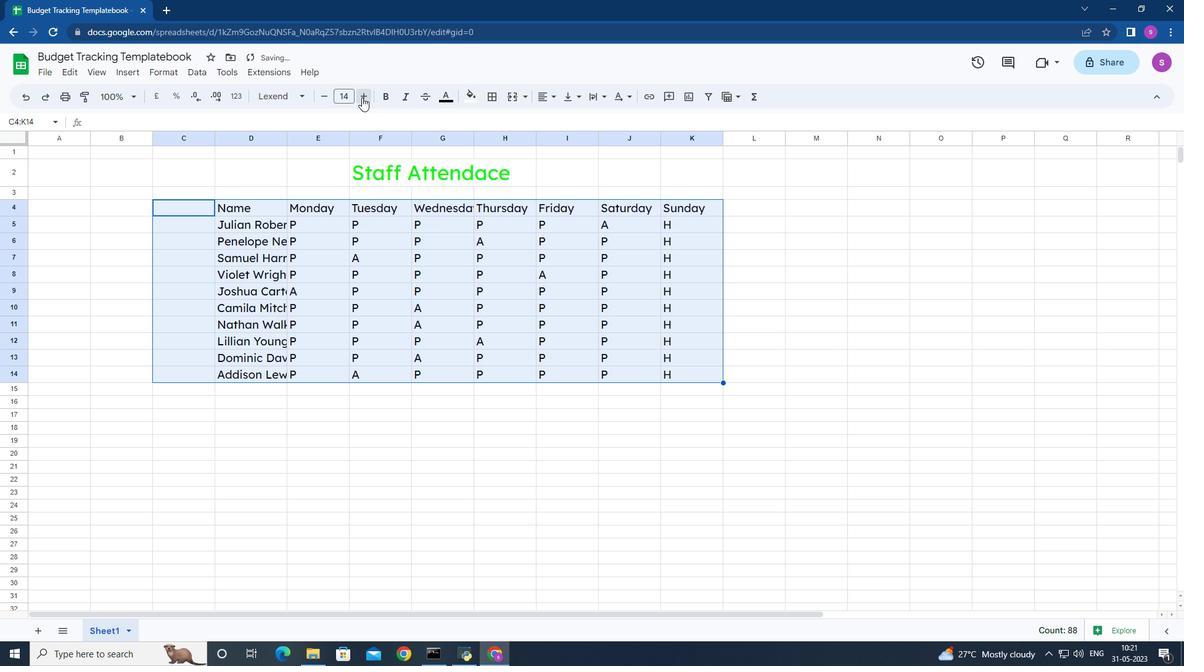 
Action: Mouse pressed left at (362, 97)
Screenshot: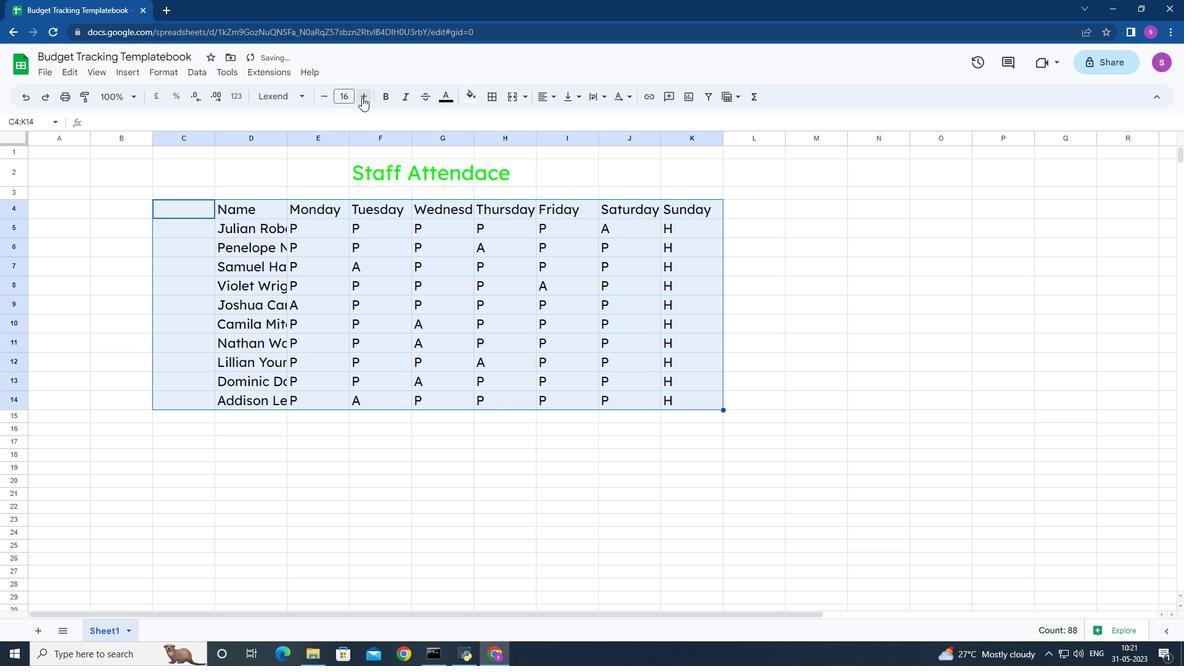 
Action: Mouse moved to (363, 96)
Screenshot: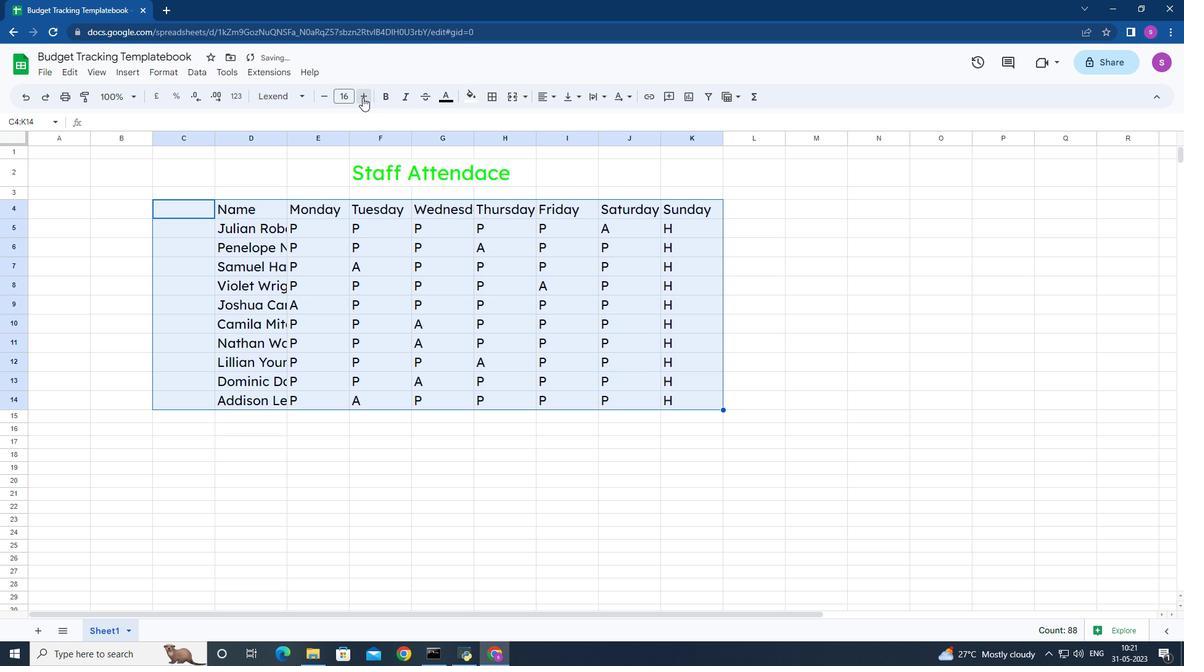 
Action: Mouse pressed left at (363, 96)
Screenshot: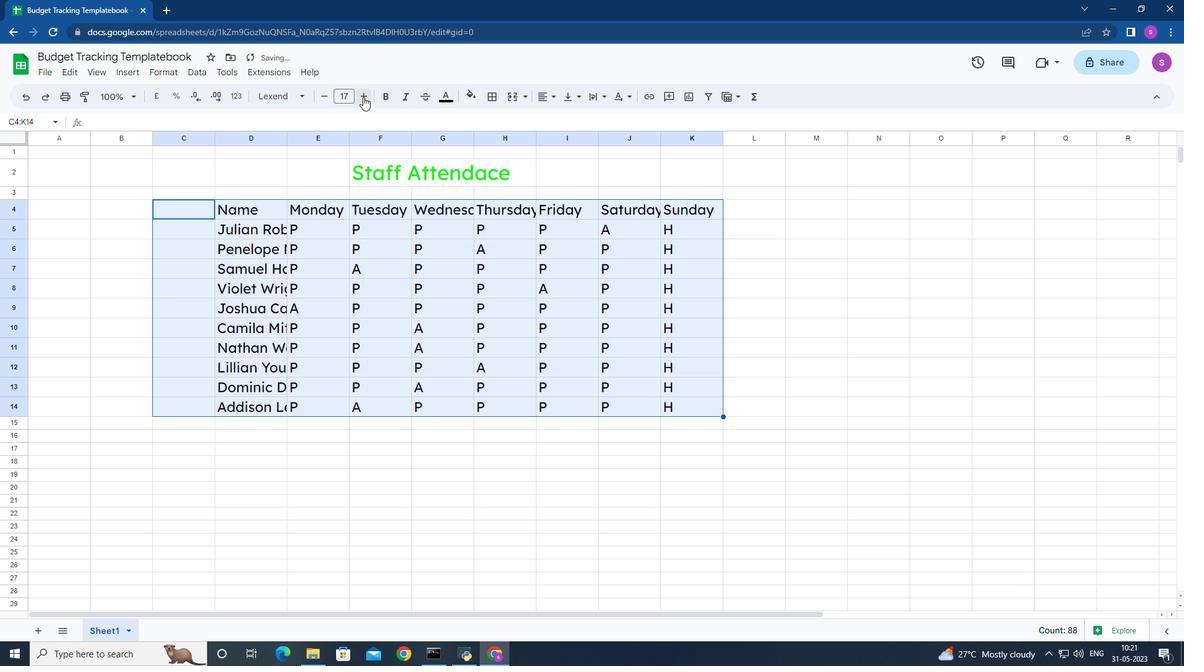 
Action: Mouse moved to (285, 140)
Screenshot: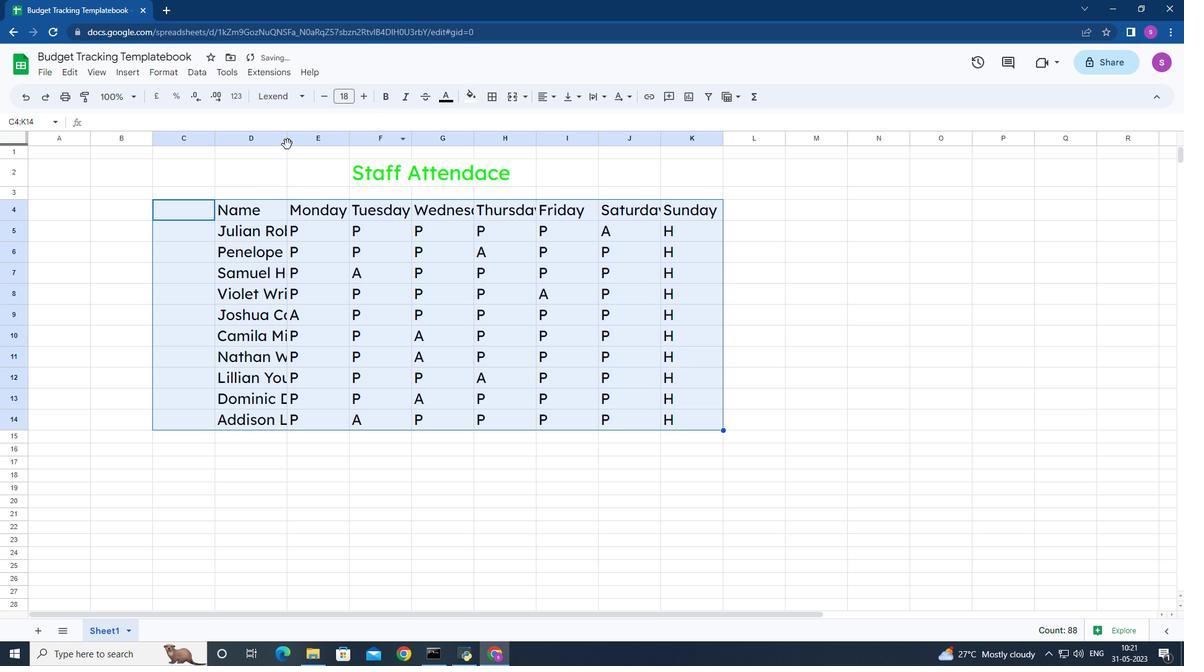 
Action: Mouse pressed left at (285, 140)
Screenshot: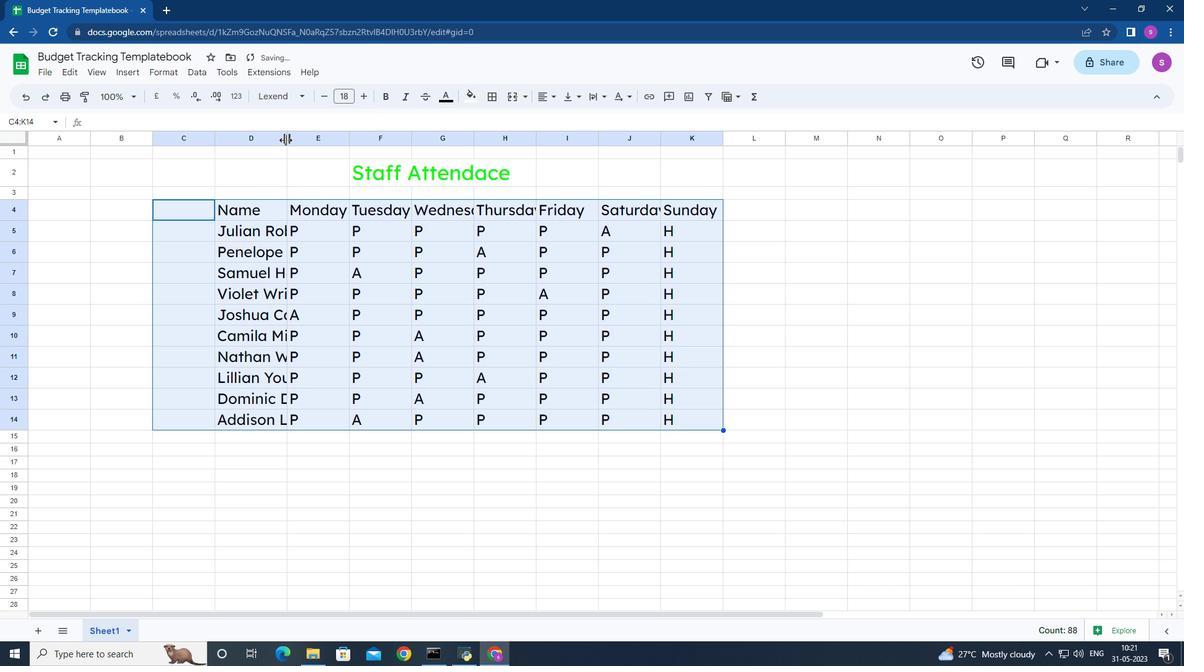 
Action: Mouse moved to (318, 135)
Screenshot: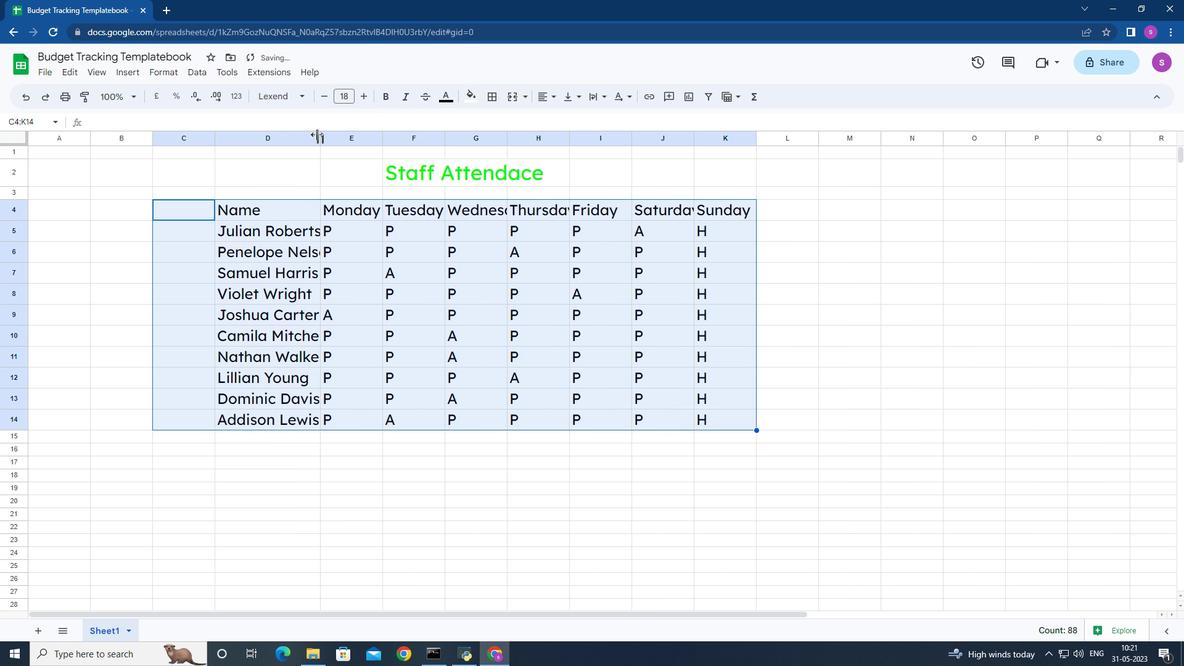 
Action: Mouse pressed left at (318, 135)
Screenshot: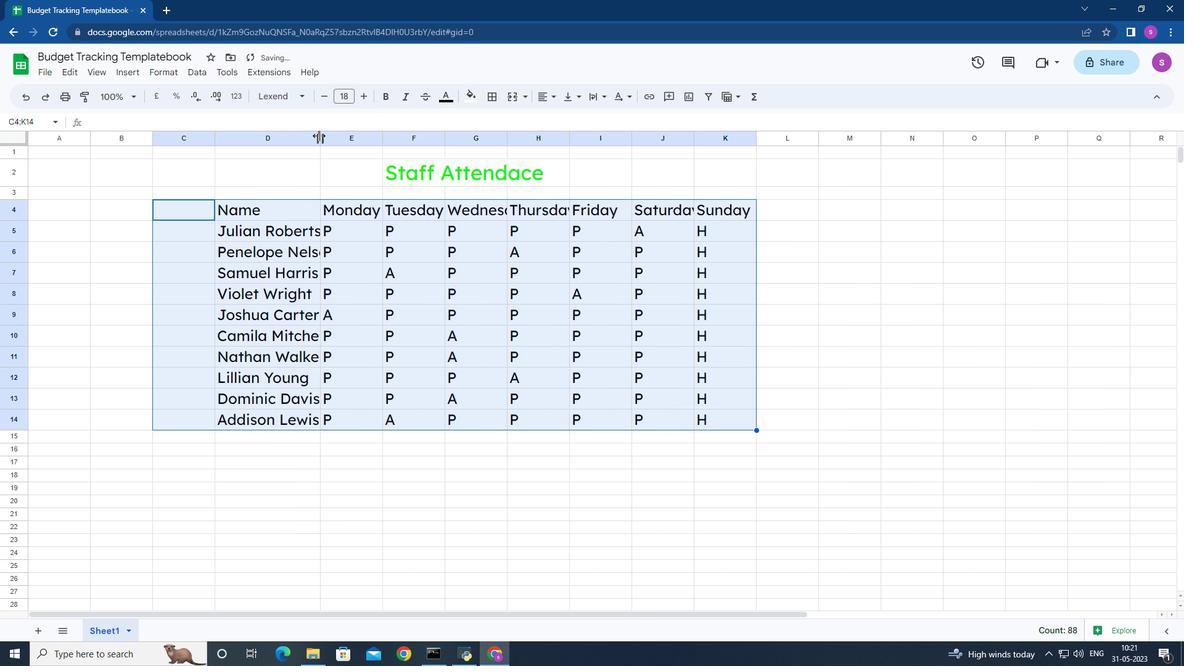 
Action: Mouse moved to (532, 141)
Screenshot: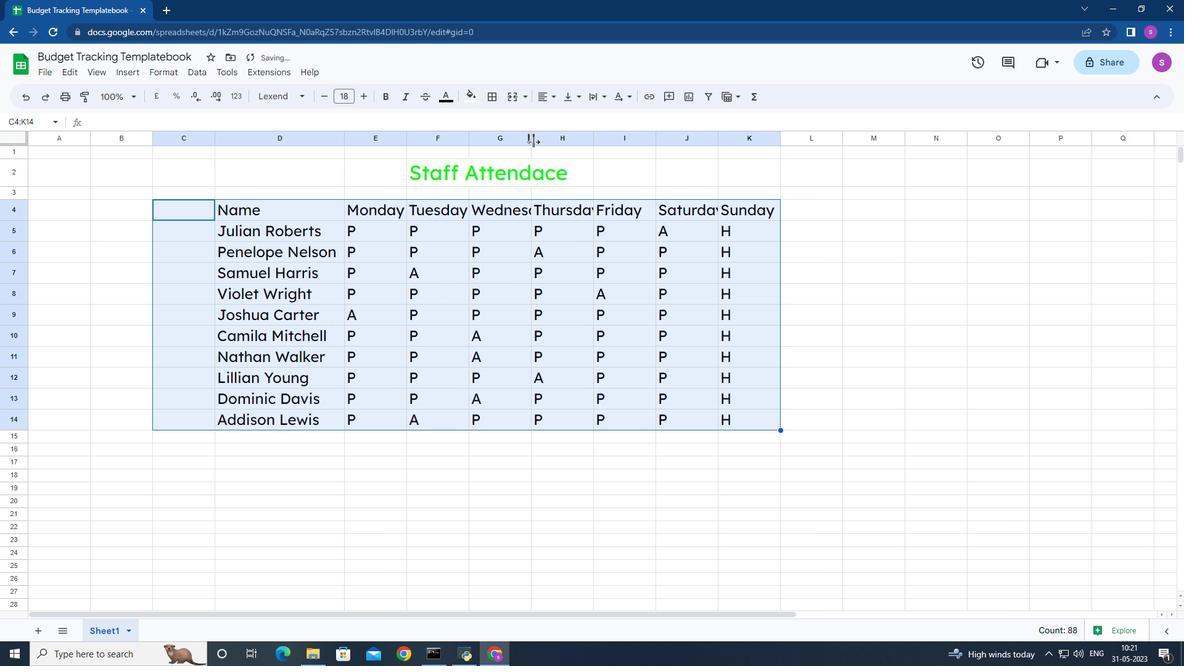 
Action: Mouse pressed left at (532, 141)
Screenshot: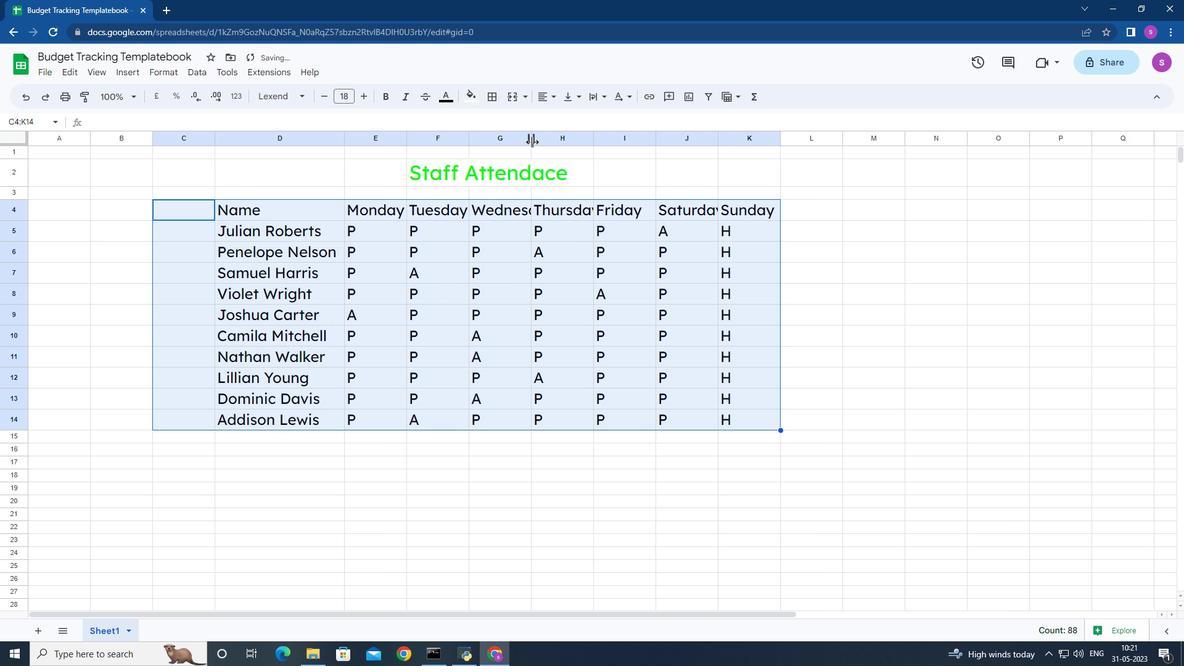 
Action: Mouse moved to (548, 135)
Screenshot: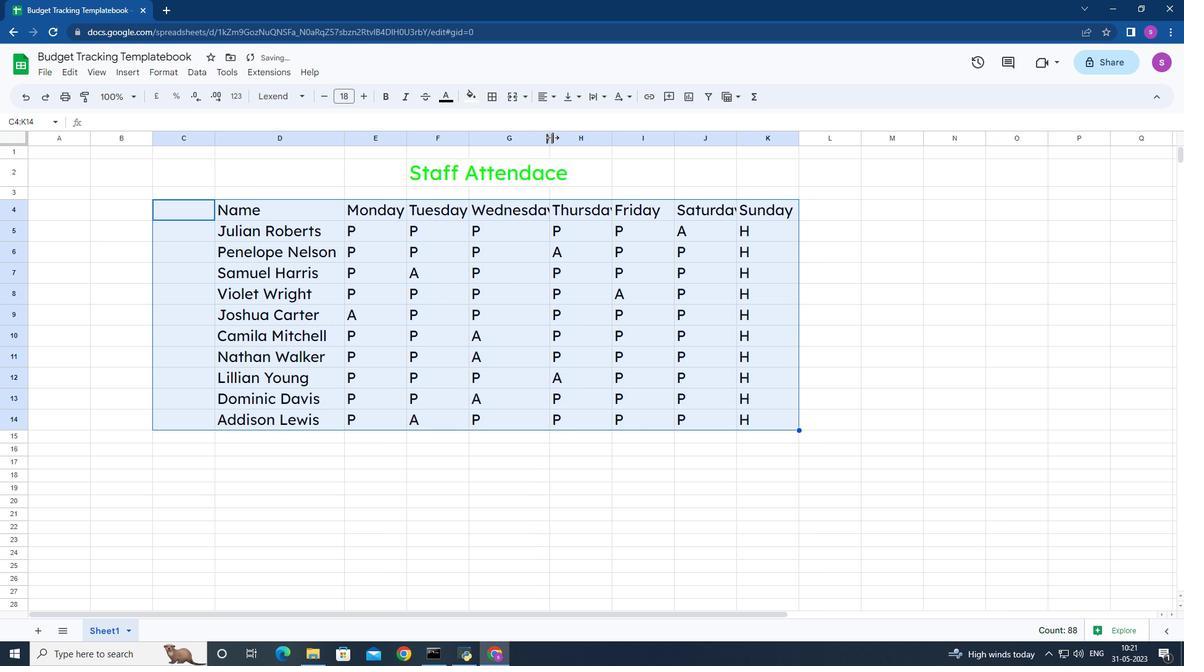 
Action: Mouse pressed left at (548, 135)
Screenshot: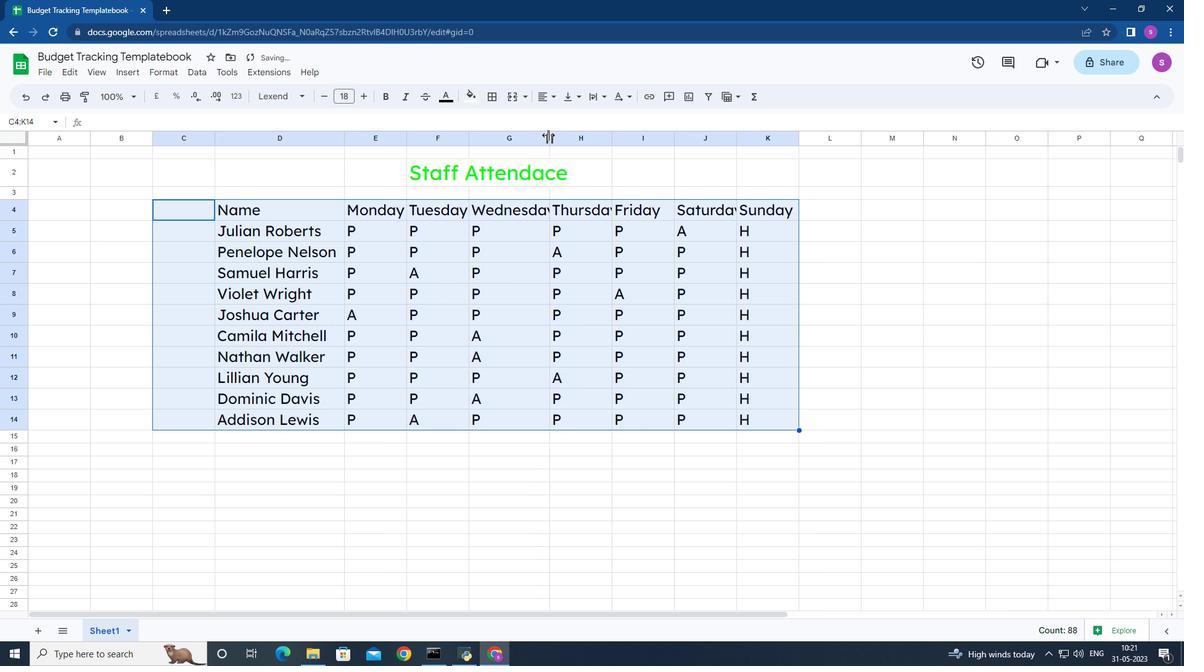 
Action: Mouse moved to (633, 138)
Screenshot: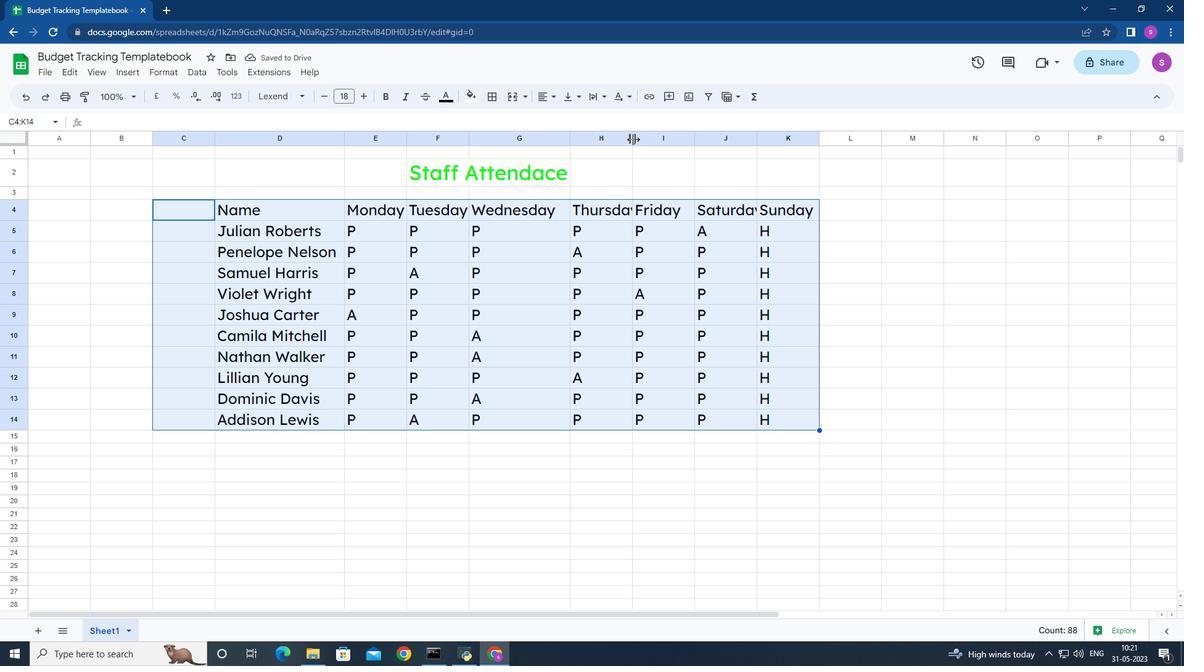 
Action: Mouse pressed left at (633, 138)
Screenshot: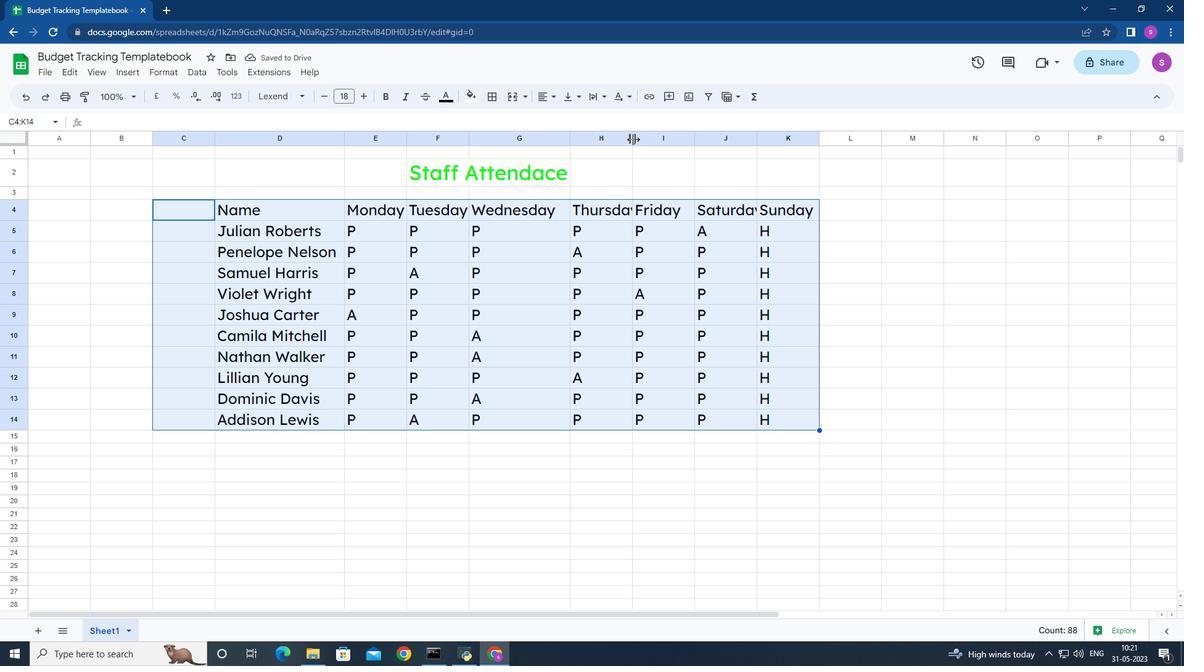 
Action: Mouse moved to (773, 138)
Screenshot: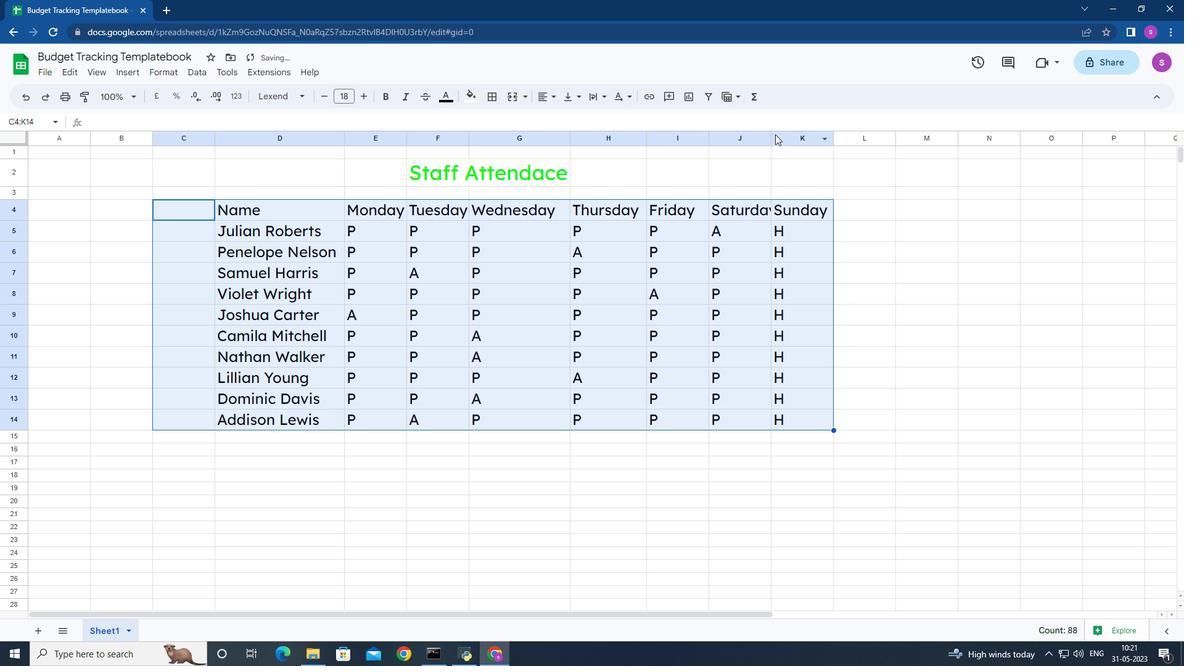
Action: Mouse pressed left at (773, 138)
Screenshot: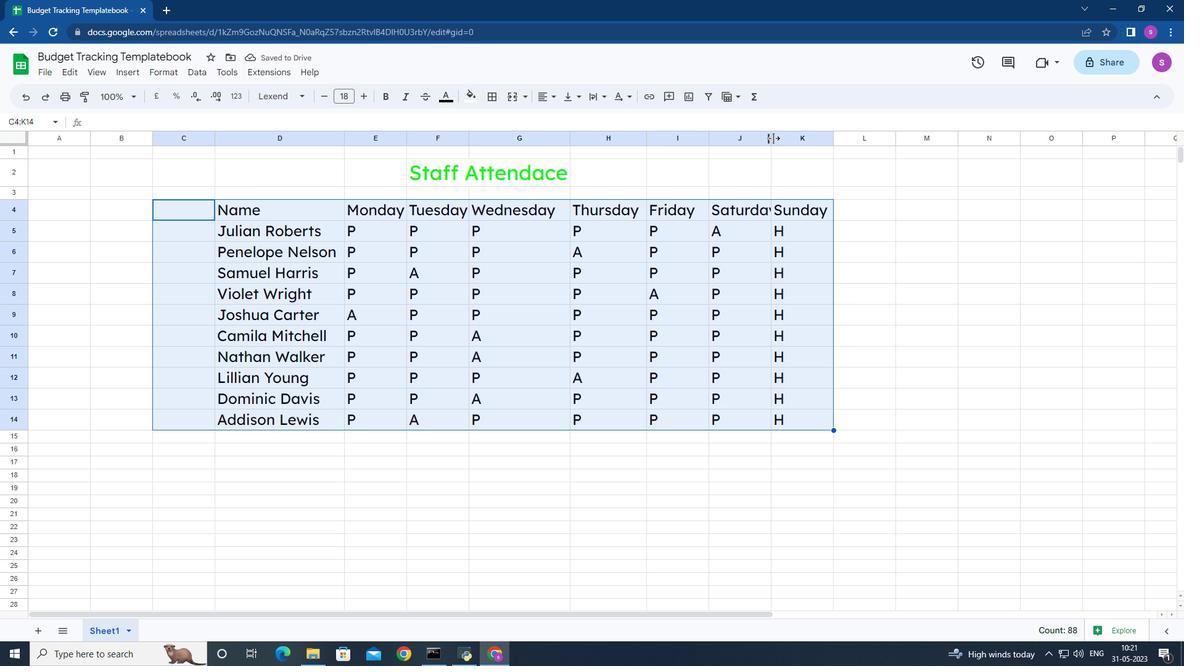 
Action: Mouse moved to (180, 543)
Screenshot: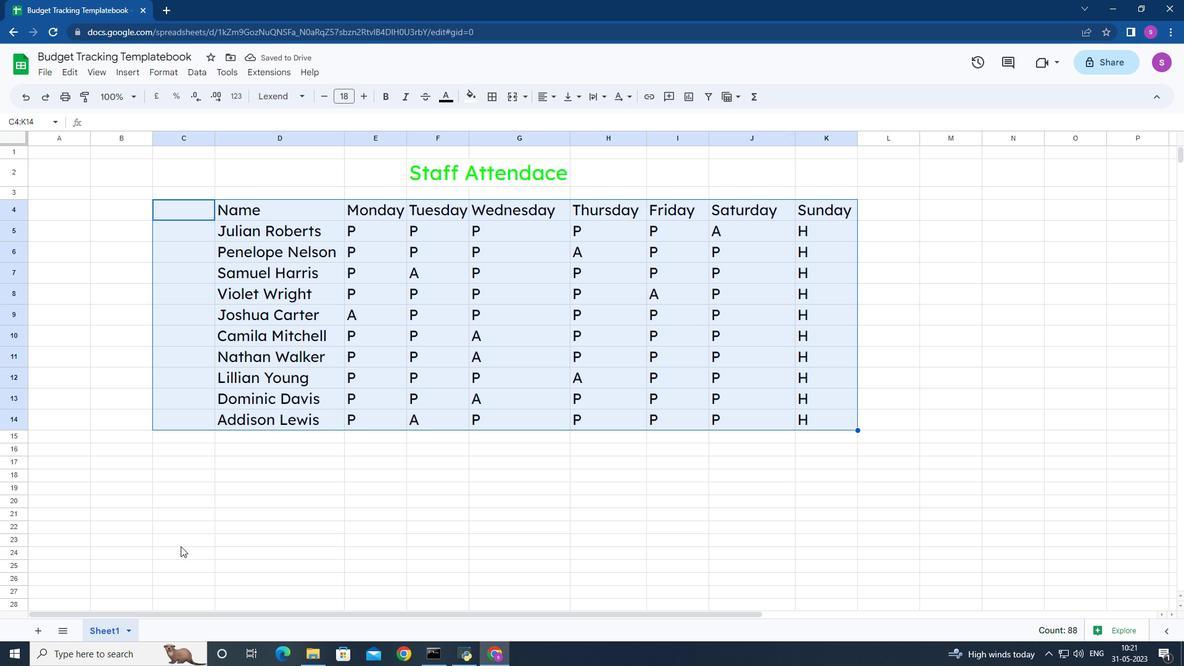 
Action: Mouse pressed left at (180, 543)
Screenshot: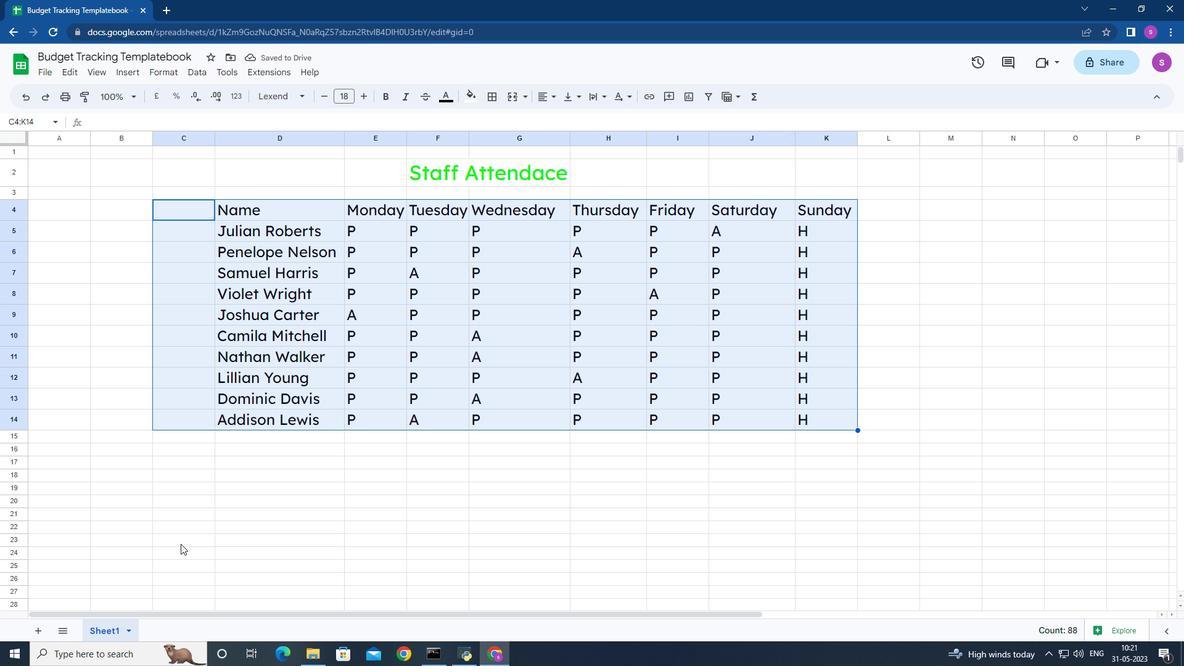 
Action: Mouse moved to (191, 210)
Screenshot: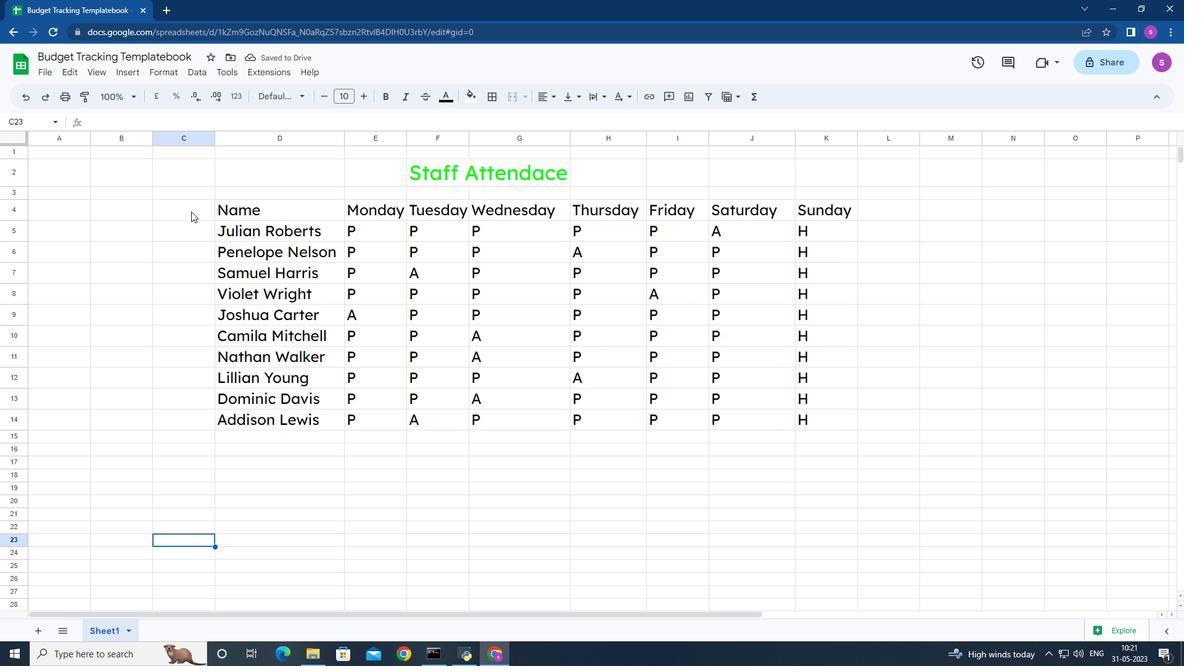 
Action: Mouse pressed left at (191, 210)
Screenshot: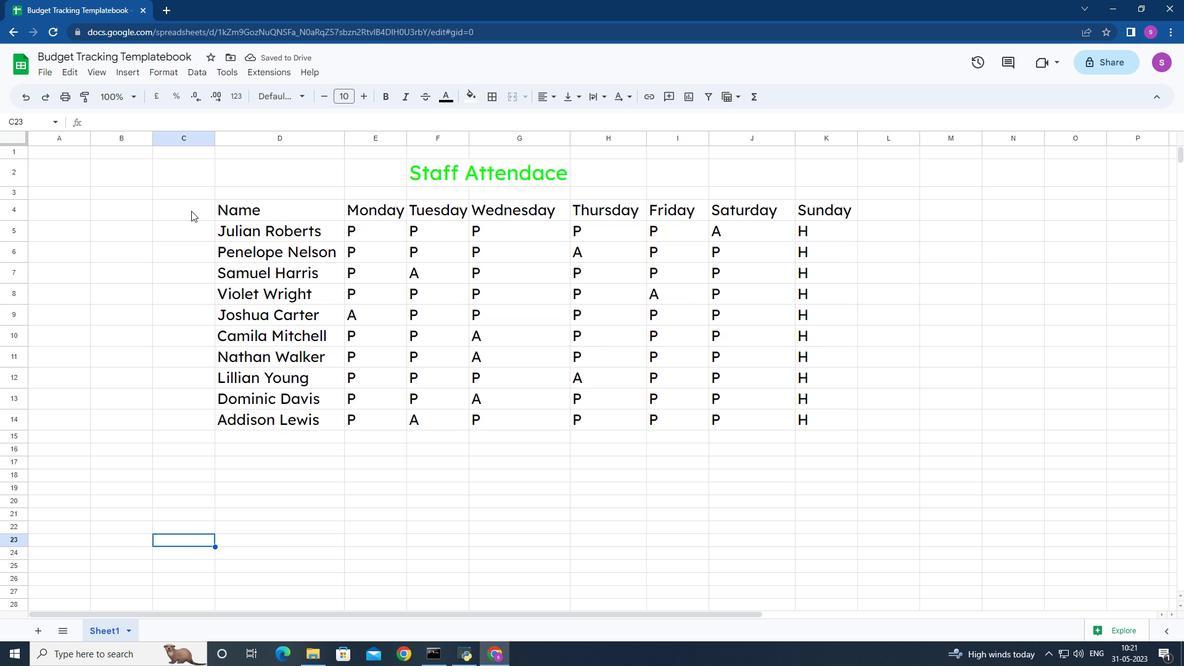 
Action: Mouse moved to (552, 96)
Screenshot: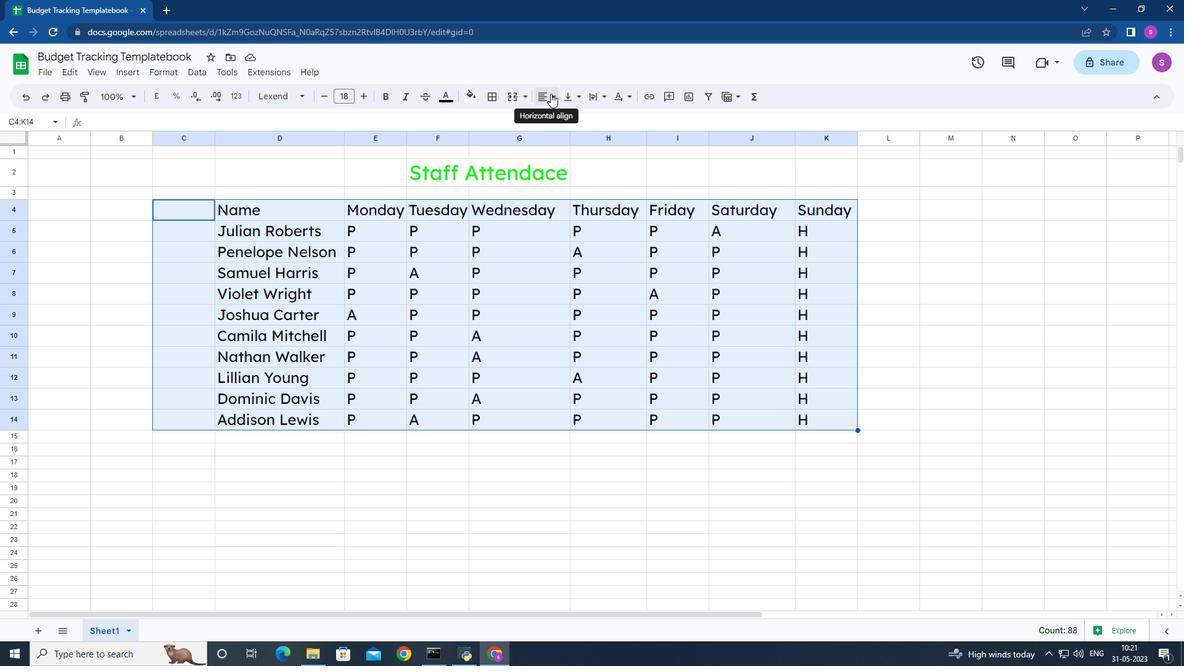 
Action: Mouse pressed left at (552, 96)
Screenshot: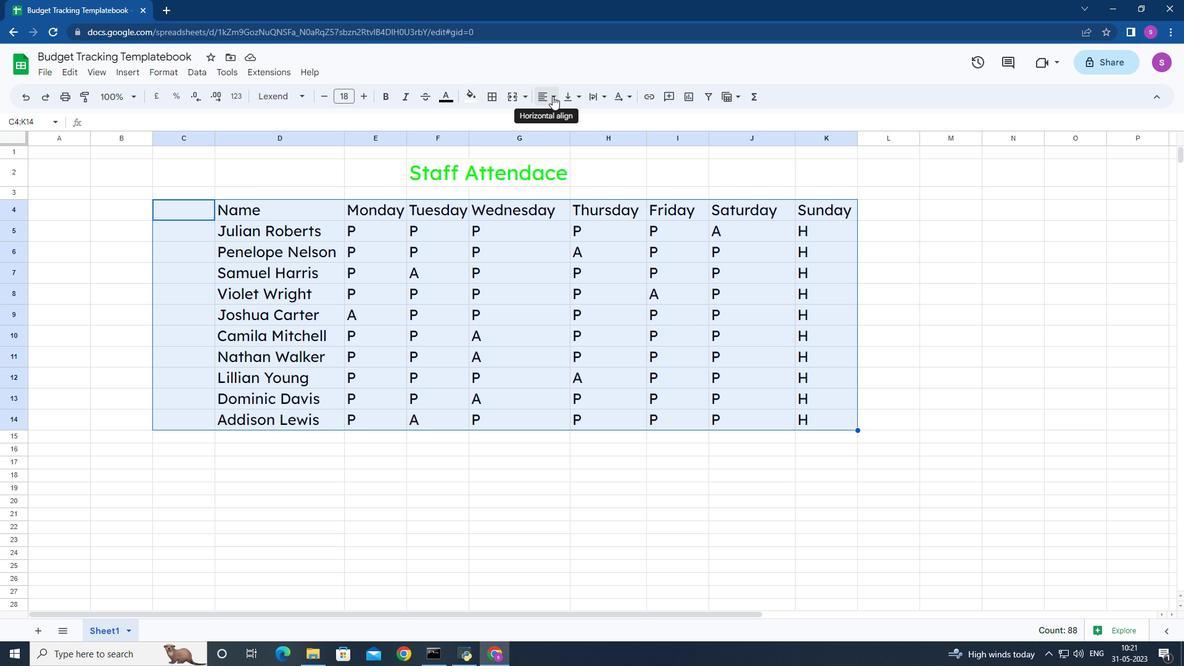 
Action: Mouse moved to (571, 122)
Screenshot: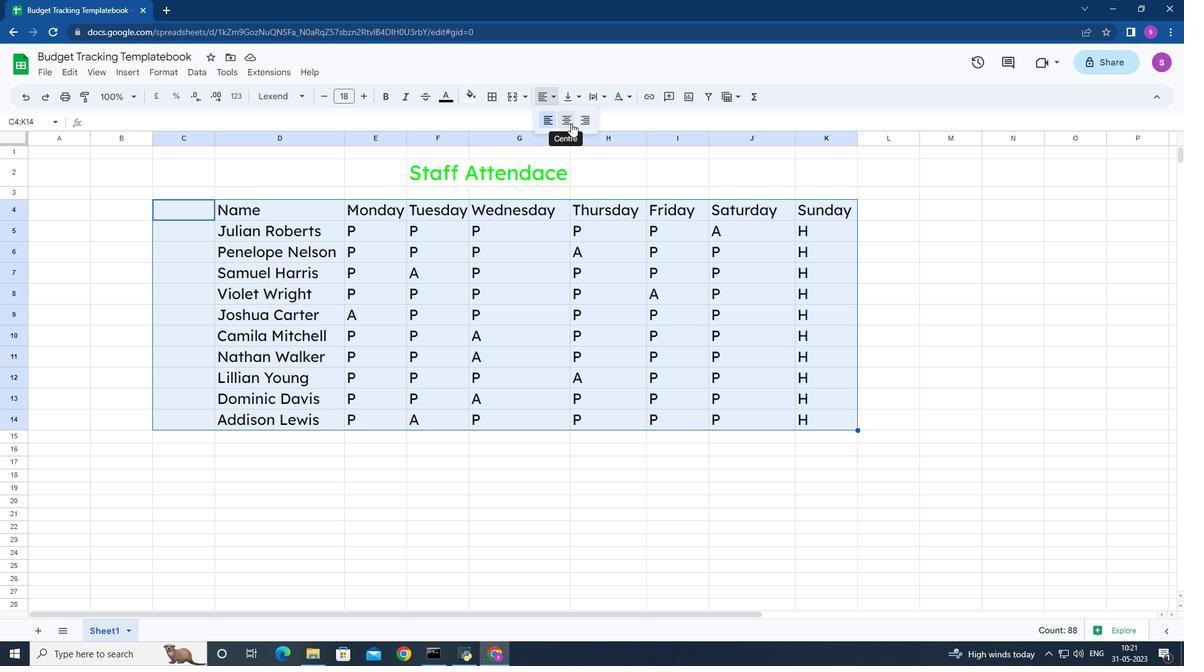 
Action: Mouse pressed left at (571, 122)
Screenshot: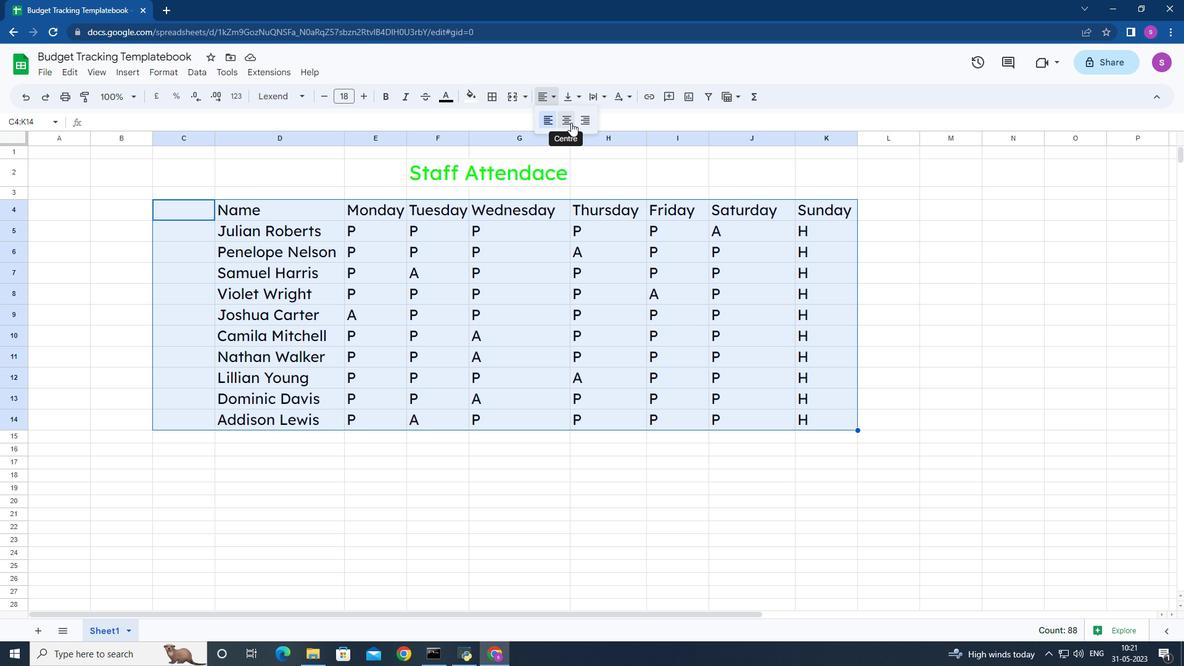 
Action: Mouse moved to (399, 169)
Screenshot: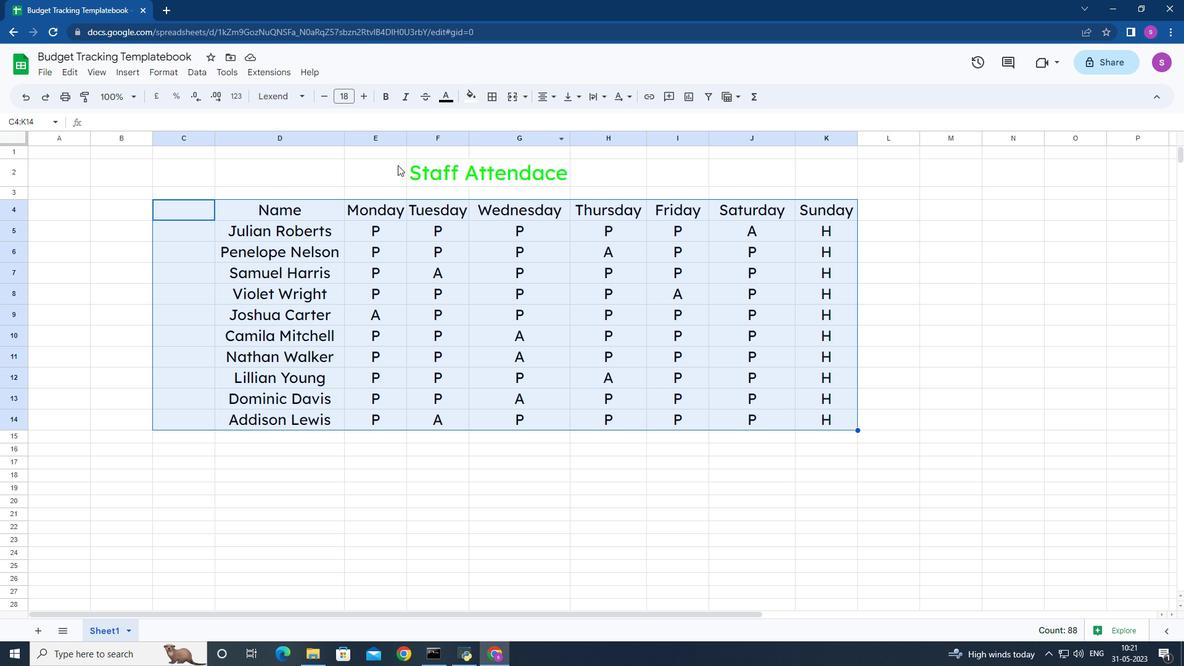 
Action: Mouse pressed left at (399, 169)
Screenshot: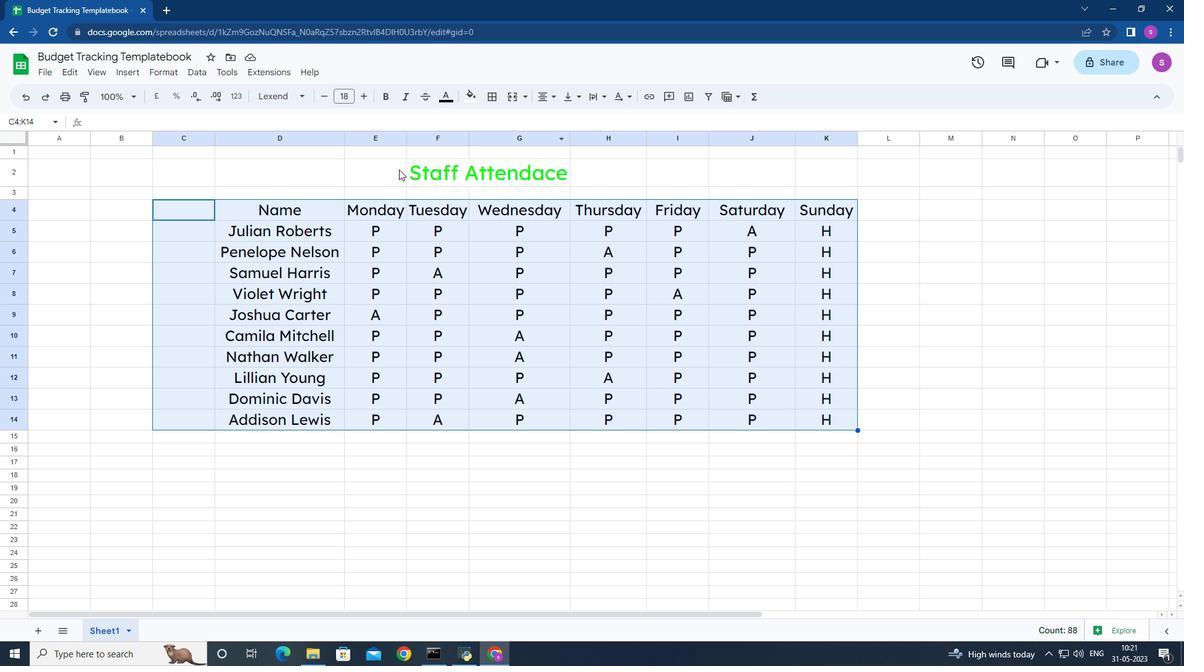 
Action: Mouse moved to (550, 93)
Screenshot: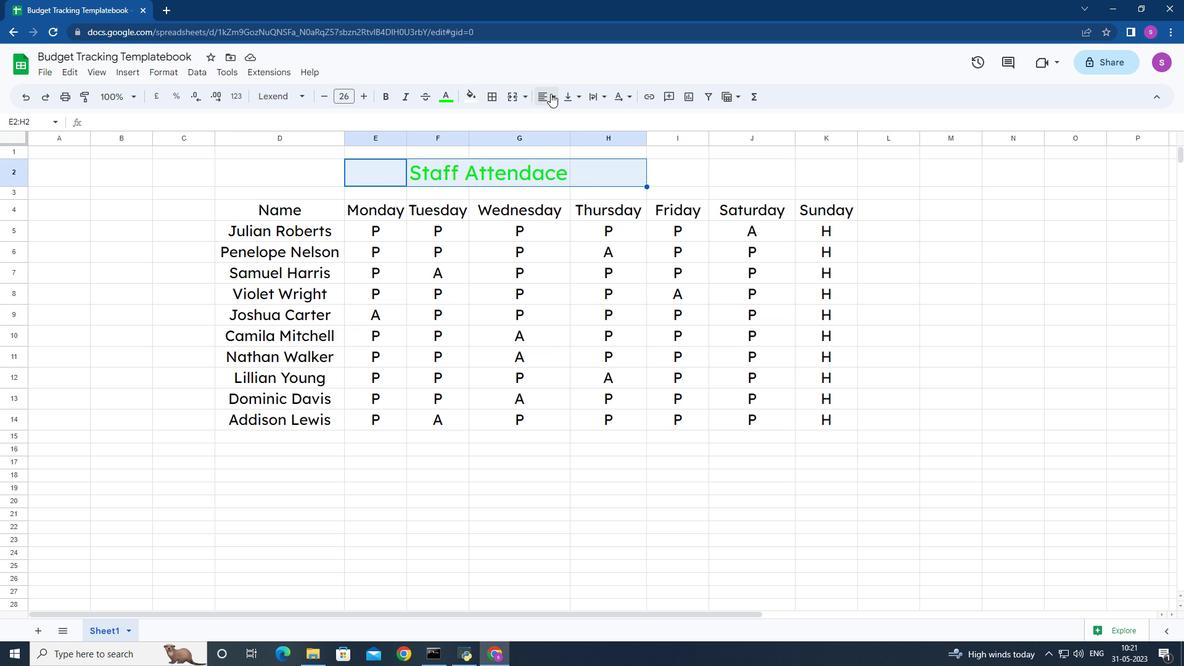 
Action: Mouse pressed left at (550, 93)
Screenshot: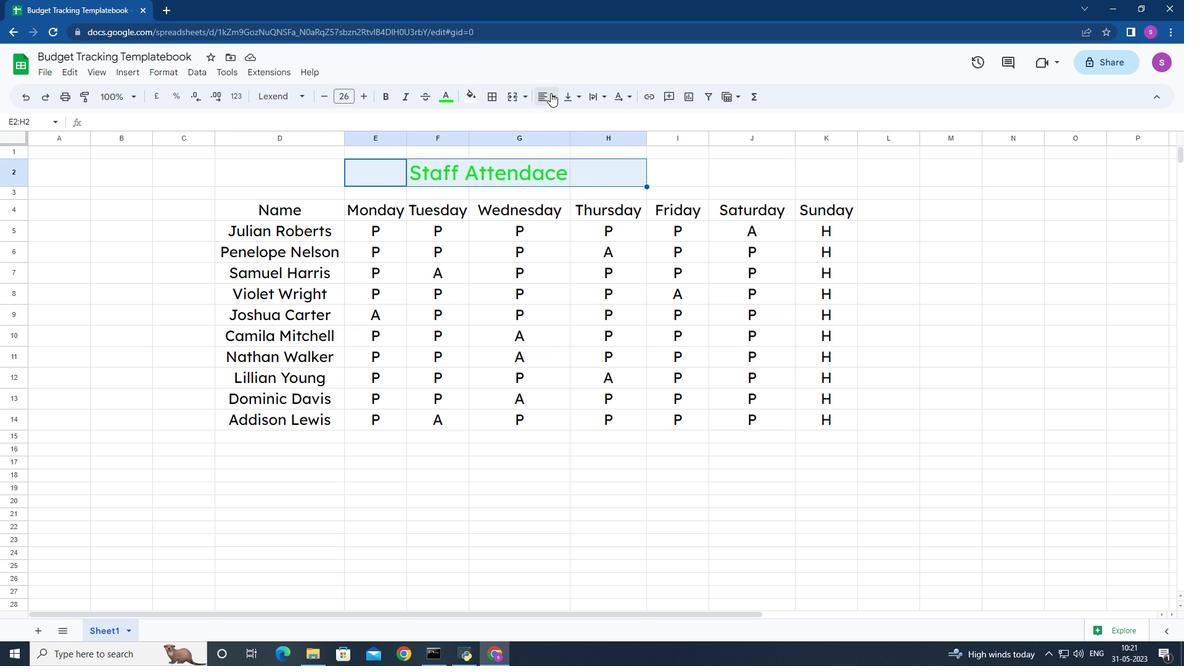 
Action: Mouse moved to (567, 122)
Screenshot: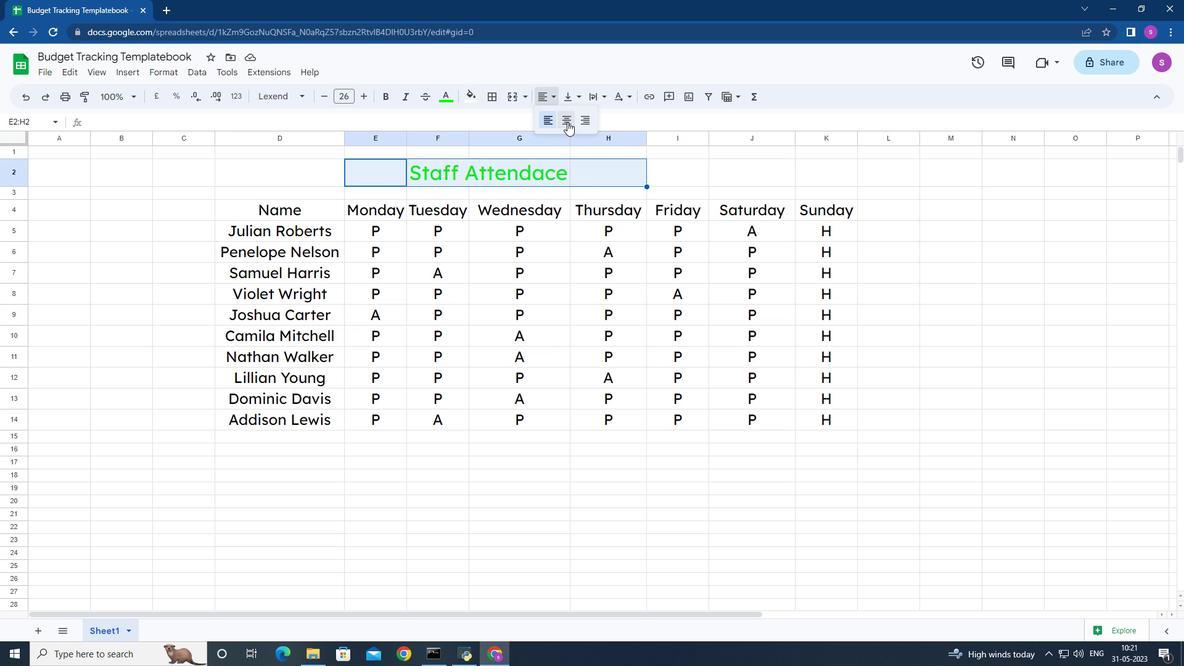 
Action: Mouse pressed left at (567, 122)
Screenshot: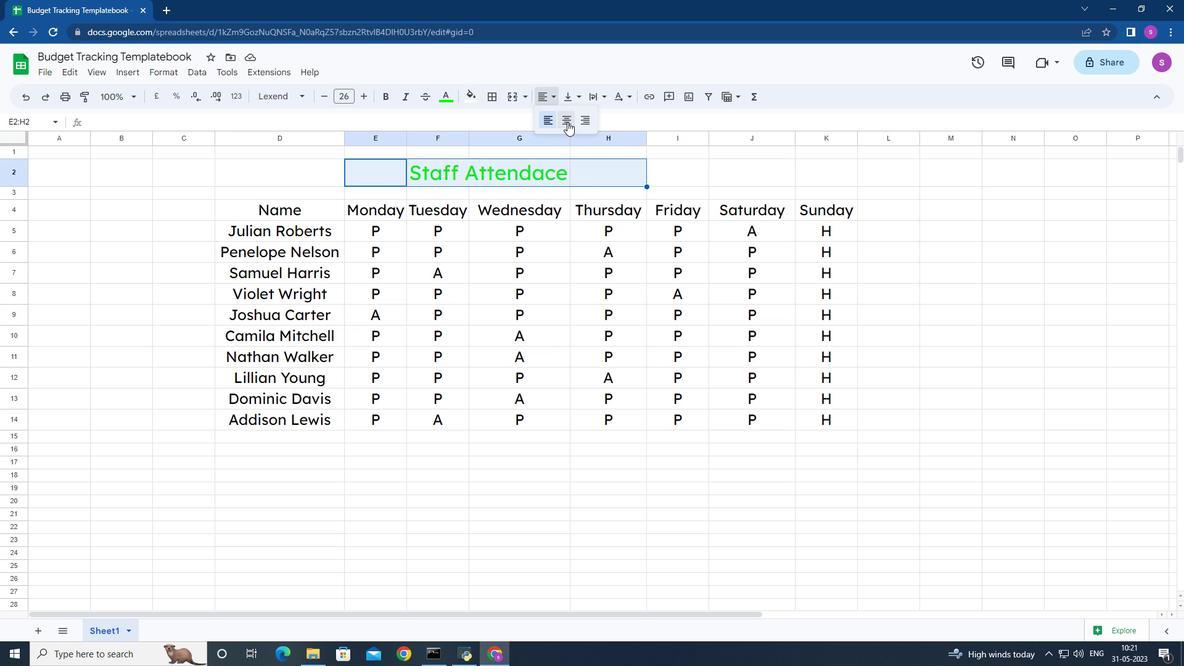 
Action: Mouse moved to (887, 171)
Screenshot: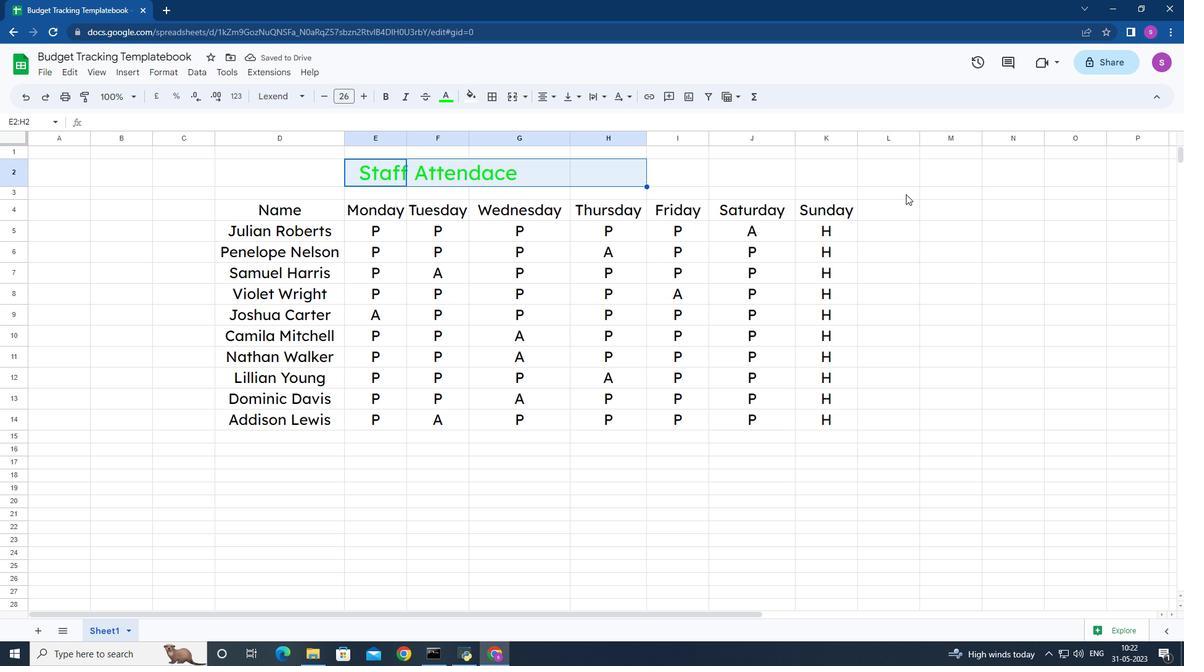 
Action: Mouse pressed left at (887, 171)
Screenshot: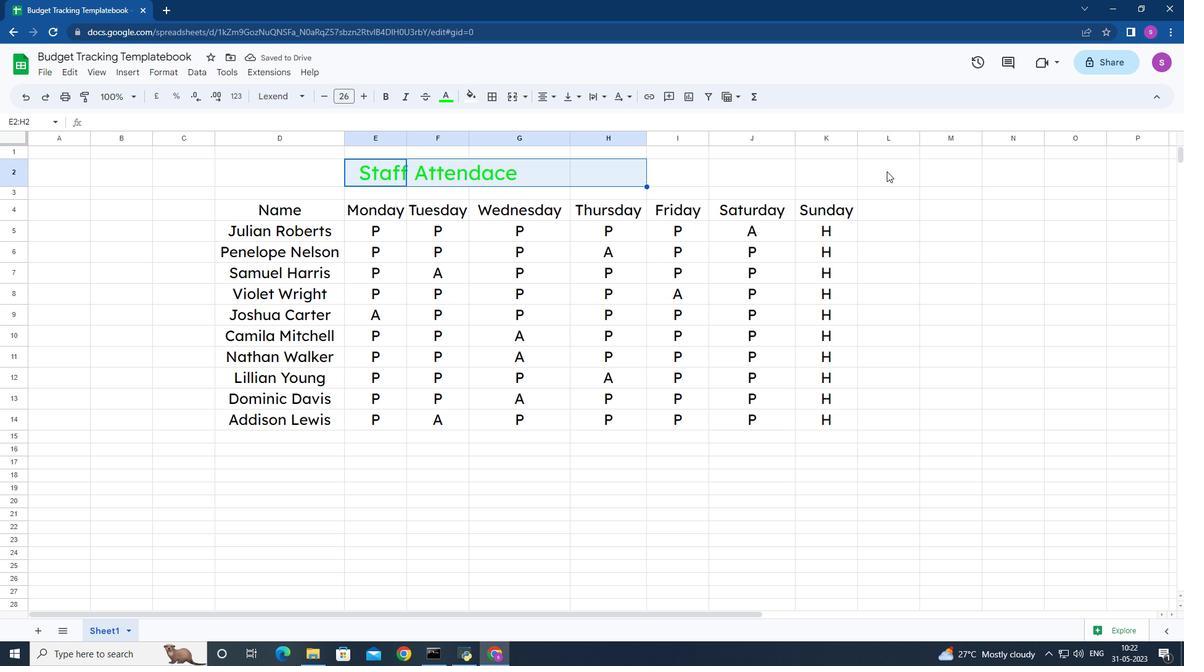 
Action: Mouse moved to (517, 254)
Screenshot: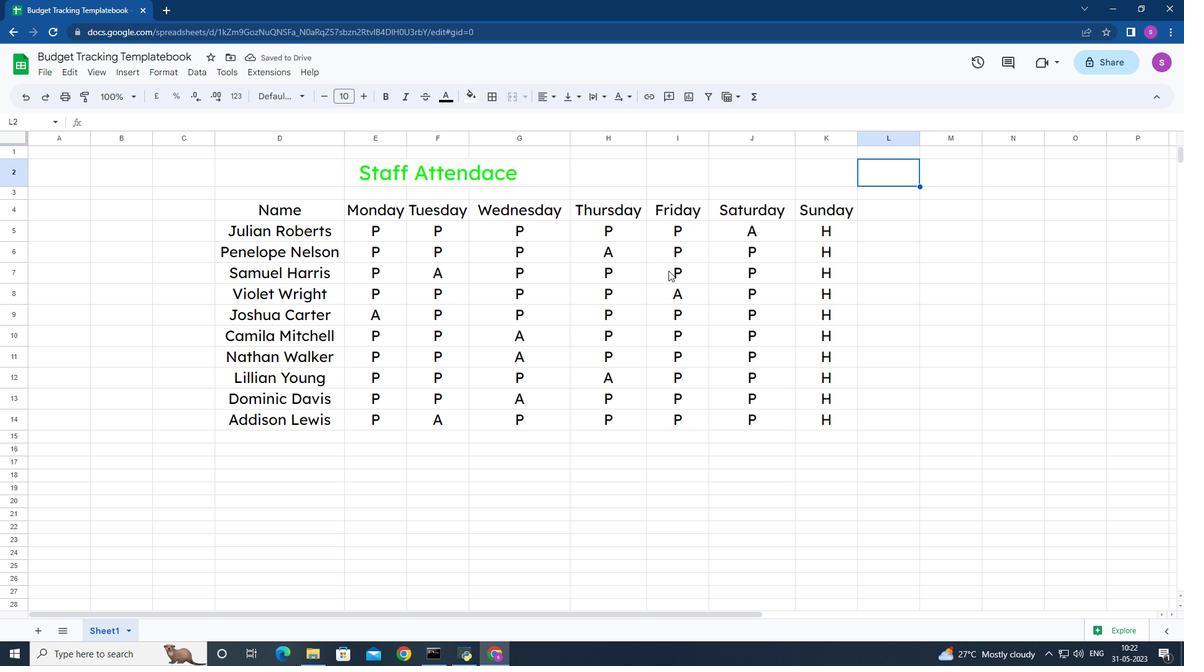 
Action: Mouse scrolled (517, 254) with delta (0, 0)
Screenshot: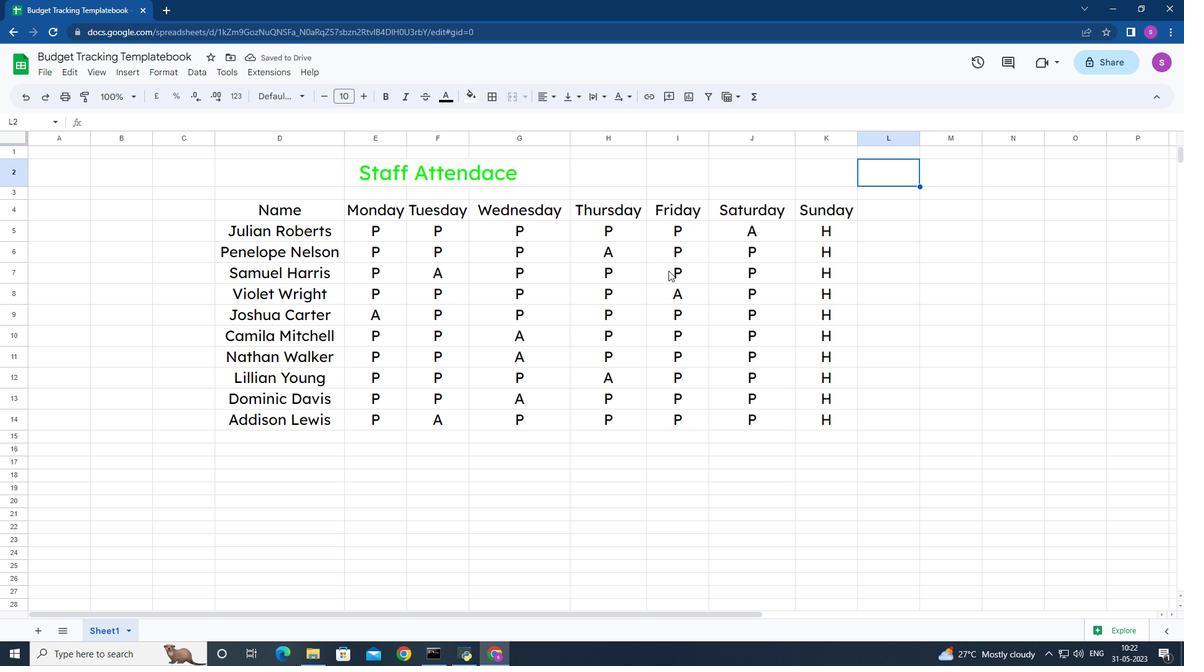 
Action: Mouse moved to (352, 275)
Screenshot: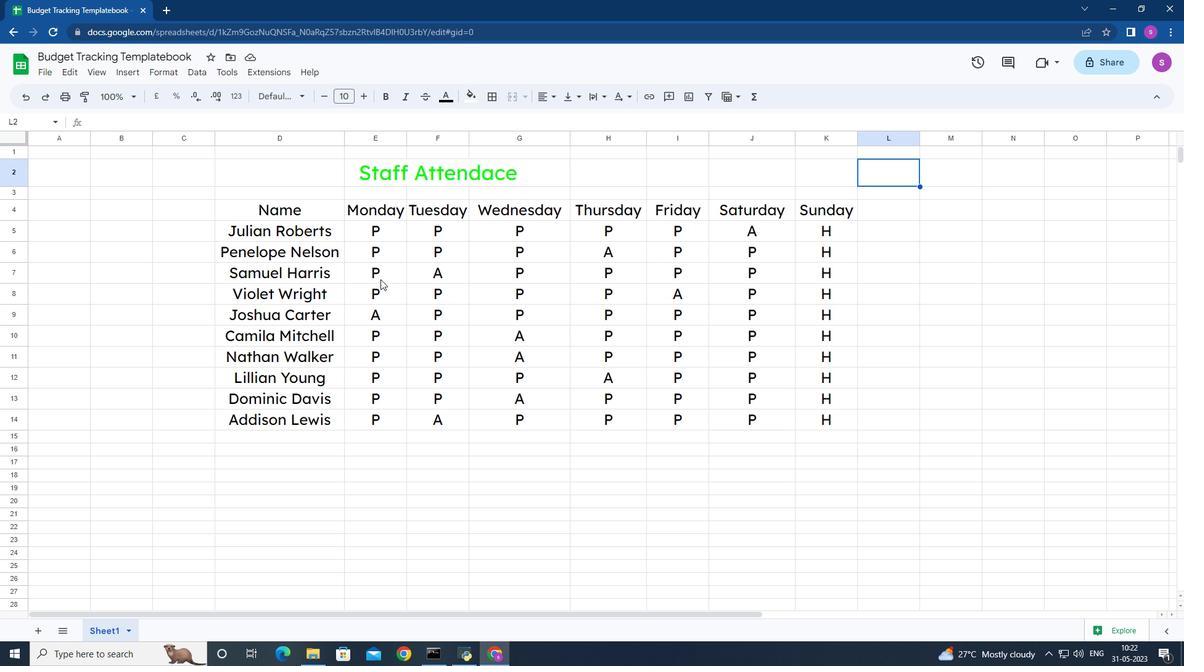 
Action: Mouse scrolled (352, 275) with delta (0, 0)
Screenshot: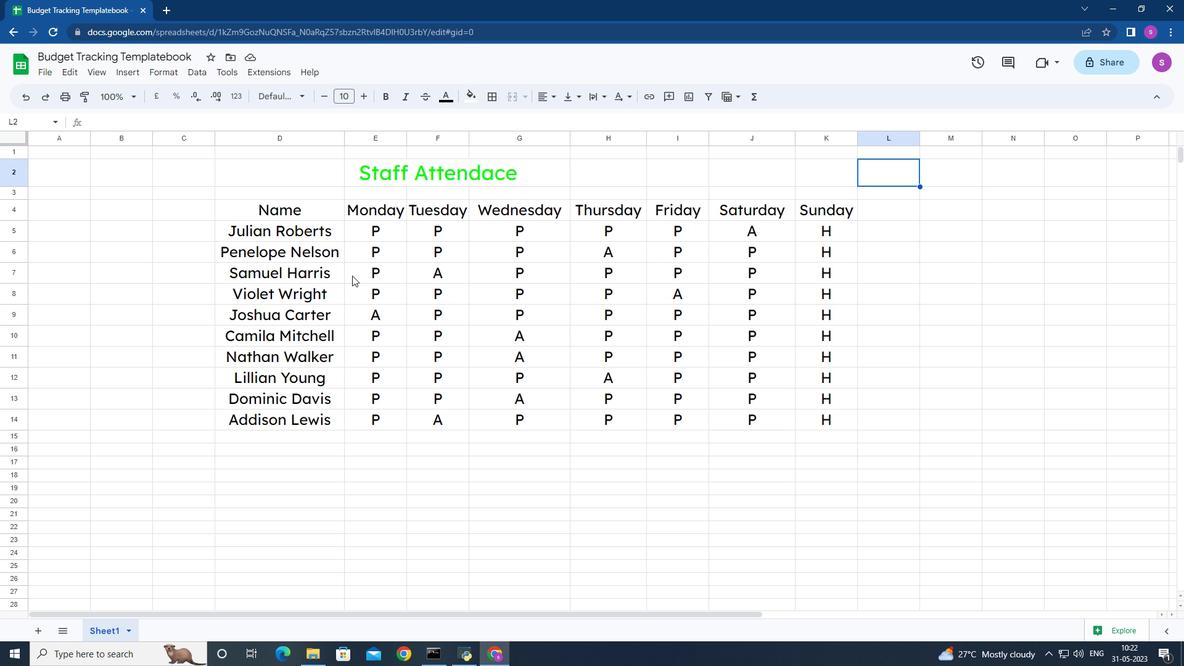 
Action: Mouse moved to (352, 278)
Screenshot: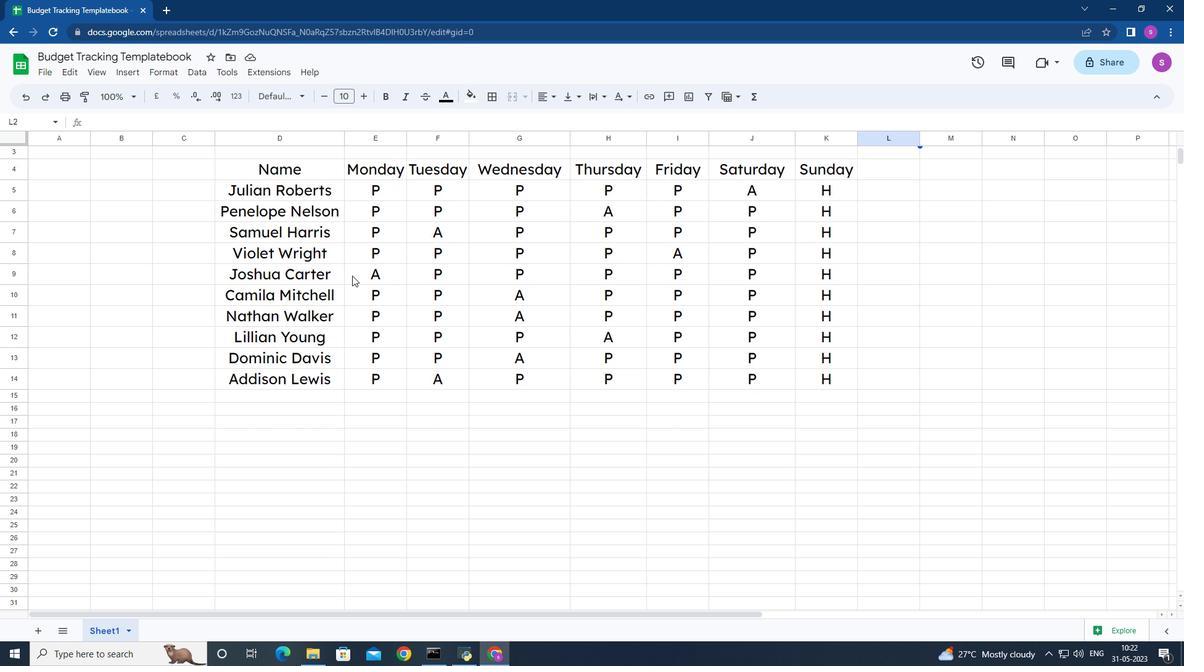 
Action: Mouse scrolled (352, 278) with delta (0, 0)
Screenshot: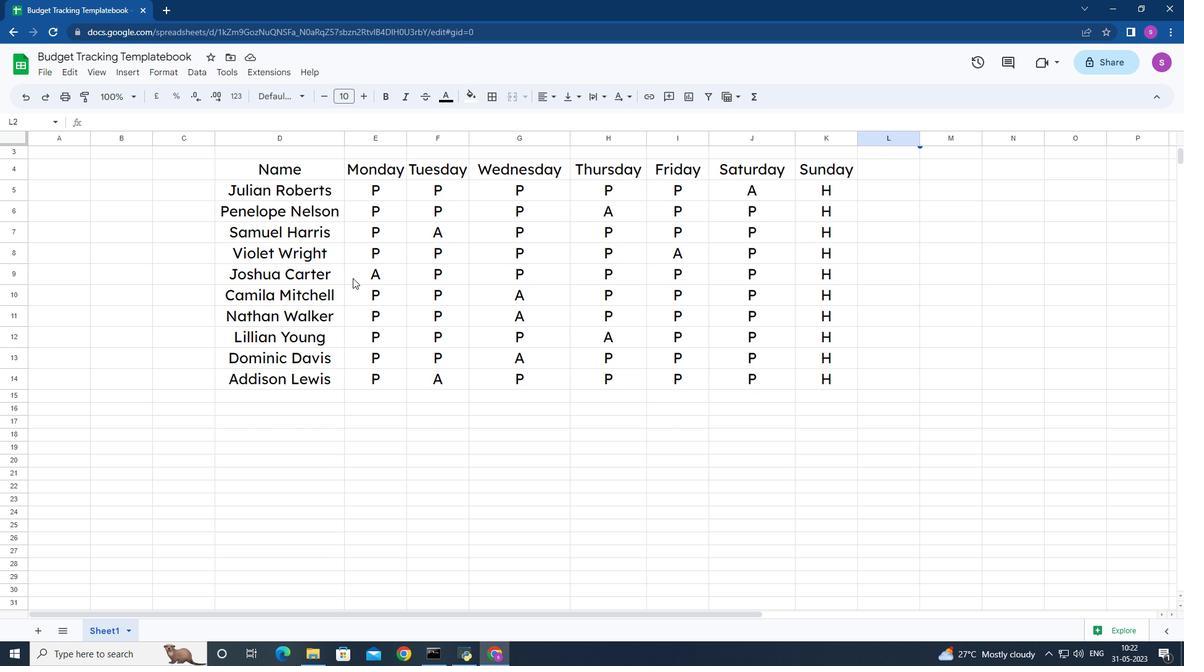 
Action: Mouse scrolled (352, 278) with delta (0, 0)
Screenshot: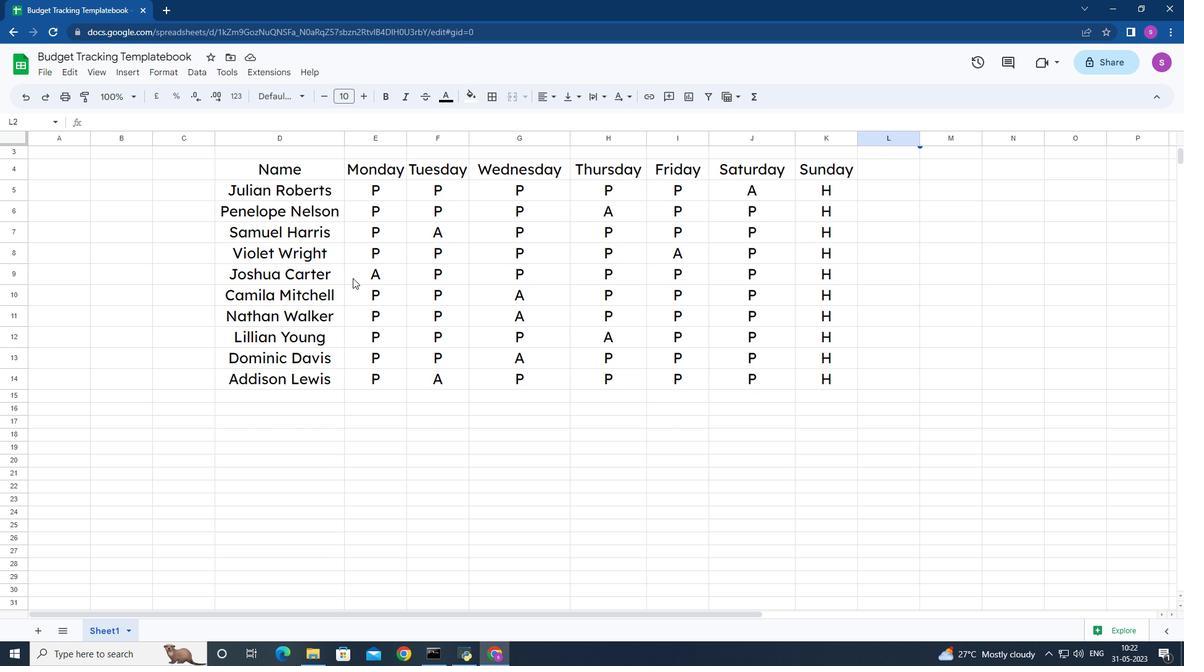 
Action: Mouse moved to (352, 278)
Screenshot: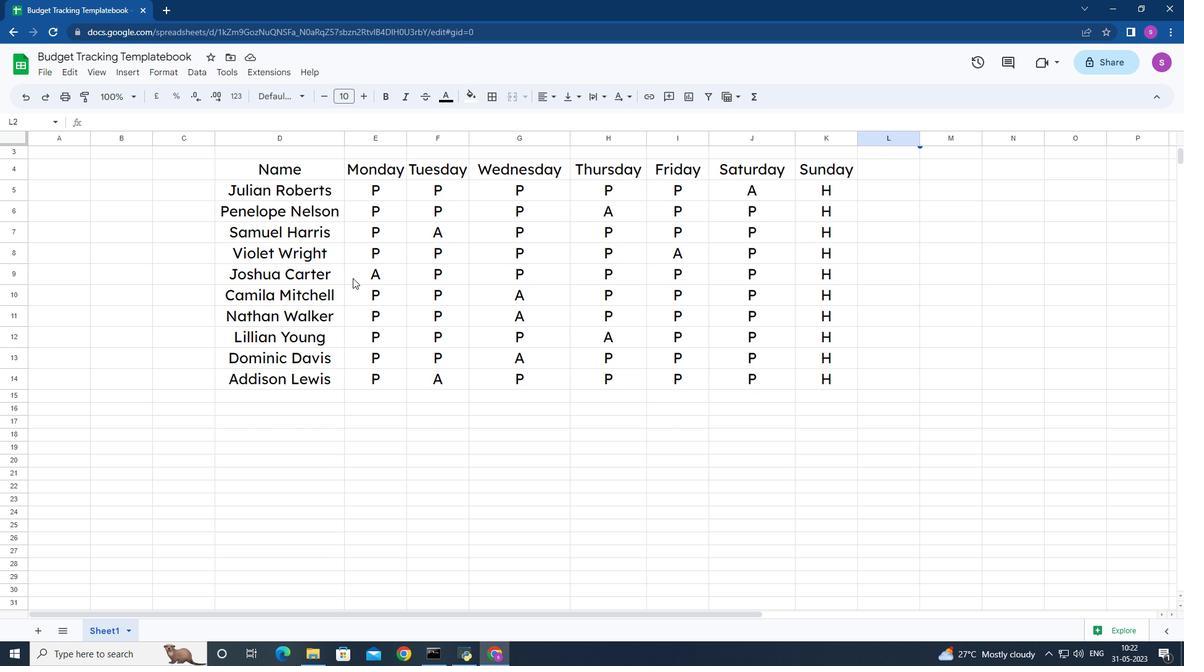 
Action: Mouse scrolled (352, 278) with delta (0, 0)
Screenshot: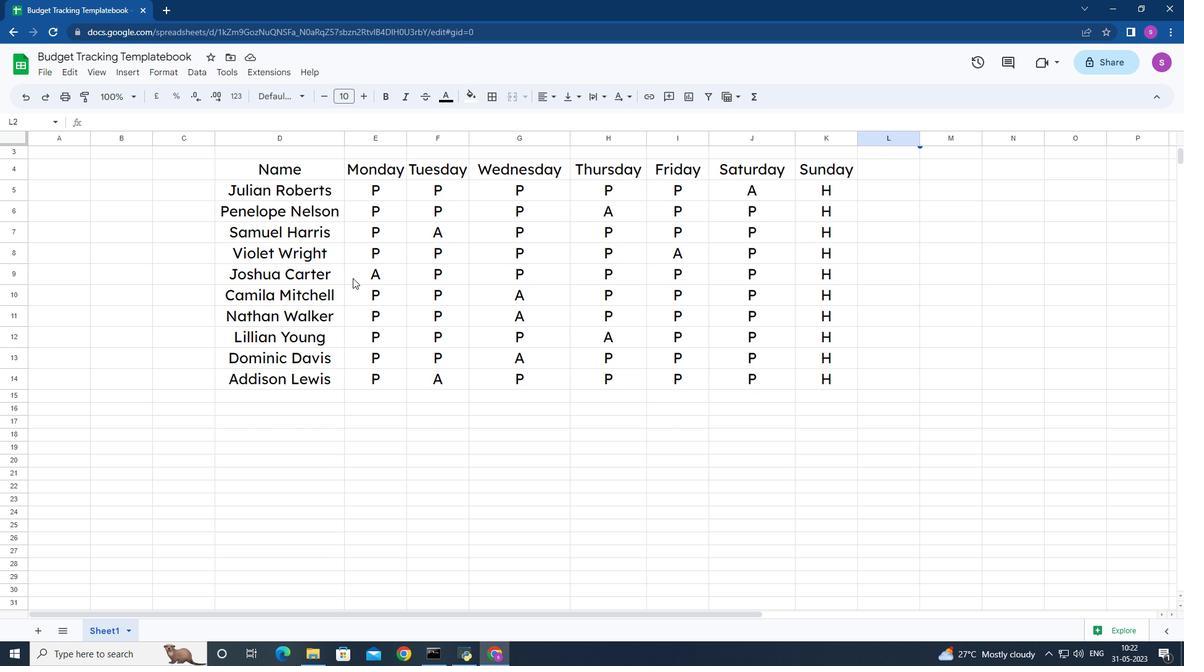 
Action: Mouse moved to (353, 277)
Screenshot: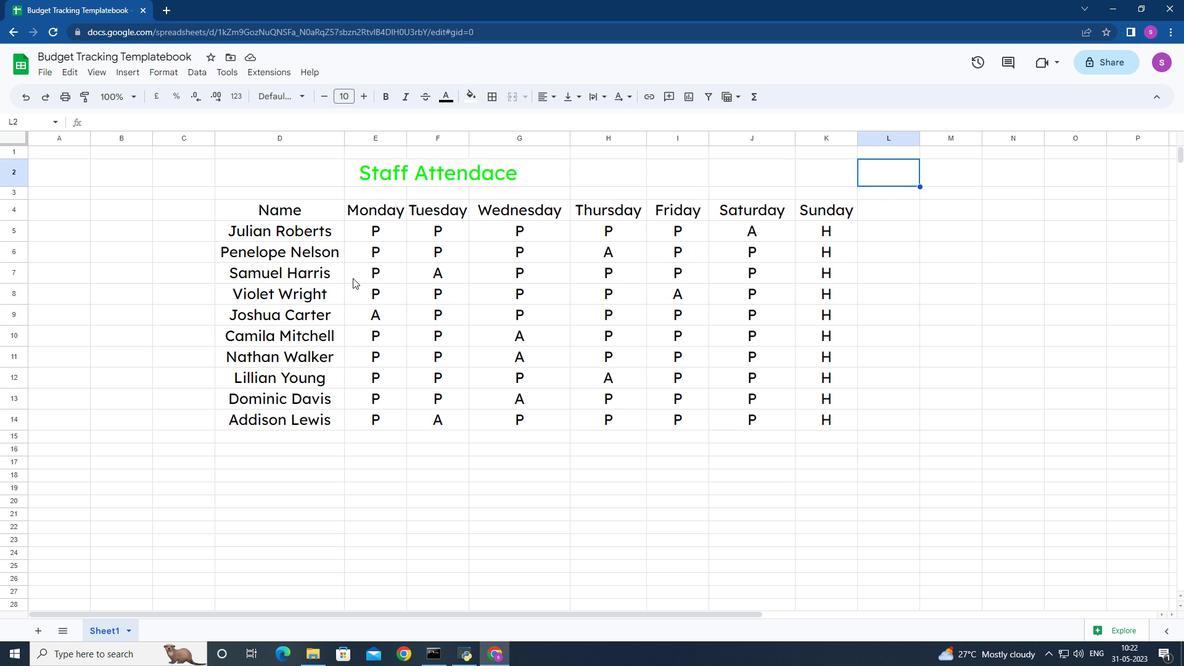 
